 Task: Look for space in Mijas, Spain from 2nd September, 2023 to 6th September, 2023 for 2 adults in price range Rs.15000 to Rs.20000. Place can be entire place with 1  bedroom having 1 bed and 1 bathroom. Property type can be house, flat, guest house, hotel. Booking option can be shelf check-in. Required host language is English.
Action: Mouse moved to (276, 144)
Screenshot: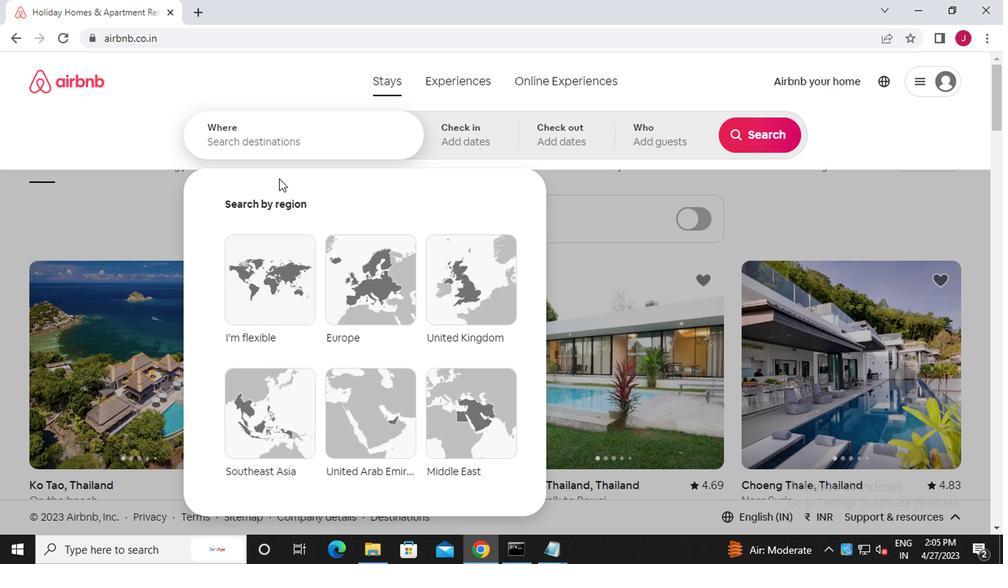 
Action: Mouse pressed left at (276, 144)
Screenshot: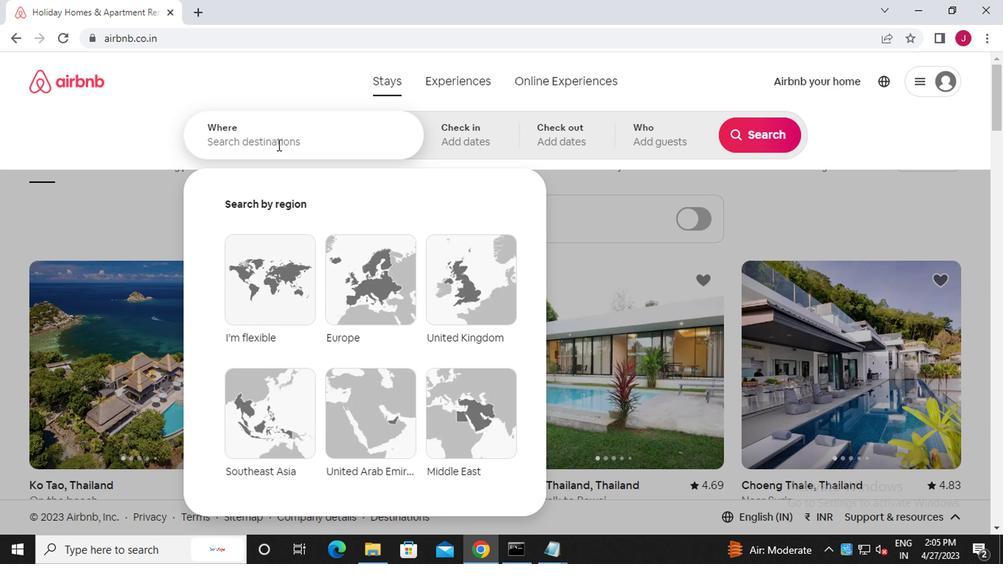 
Action: Key pressed m<Key.caps_lock>ijas
Screenshot: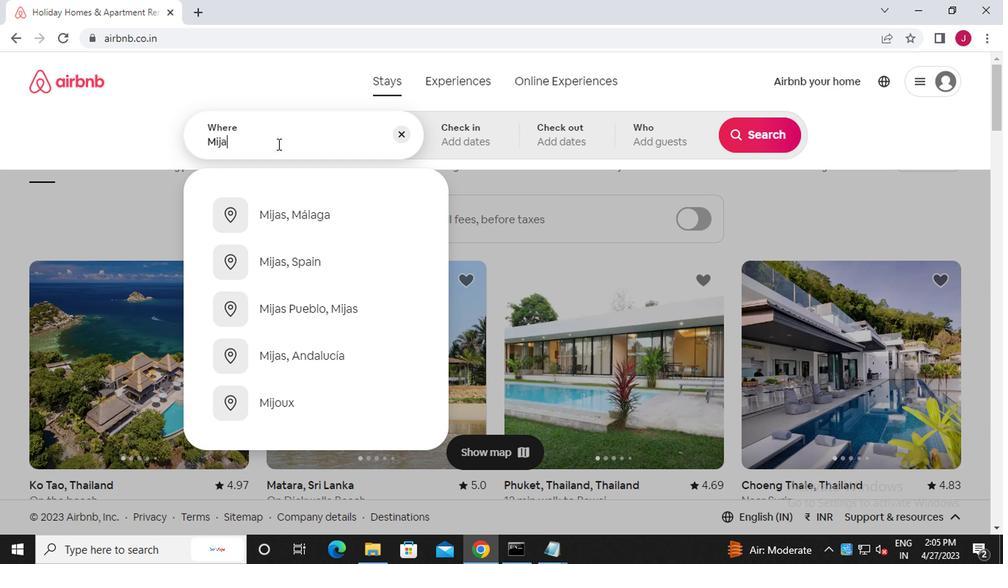 
Action: Mouse moved to (302, 219)
Screenshot: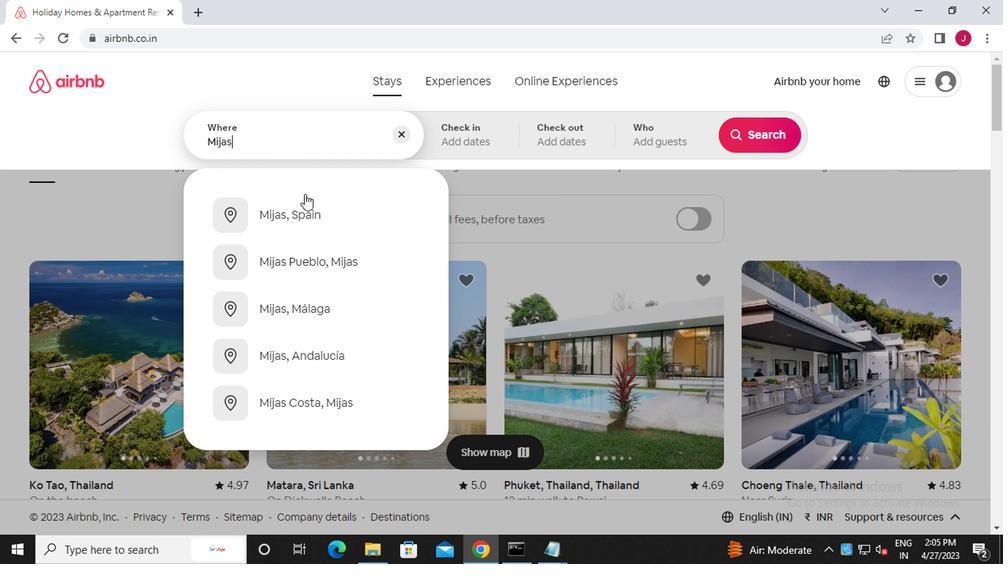 
Action: Mouse pressed left at (302, 219)
Screenshot: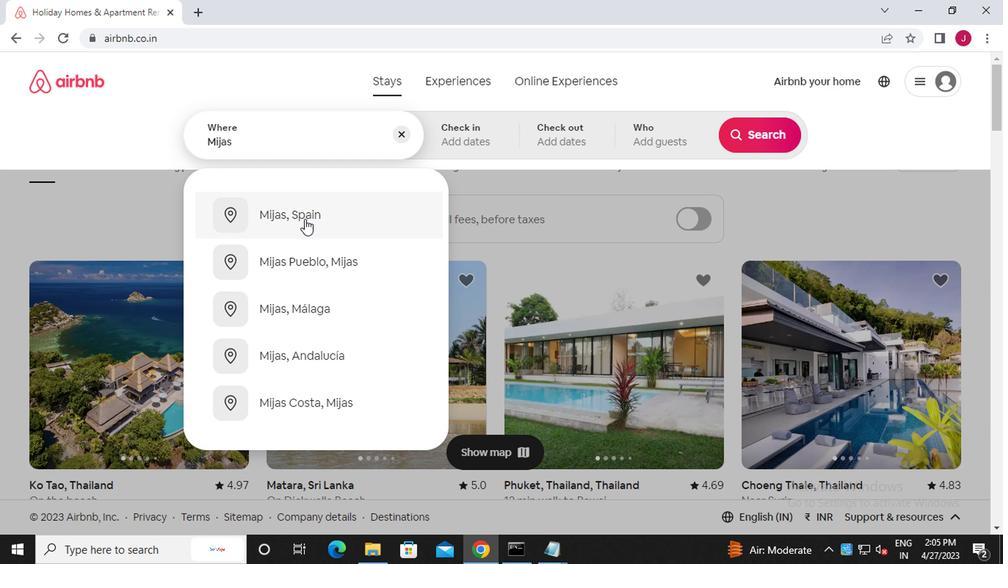 
Action: Mouse moved to (753, 255)
Screenshot: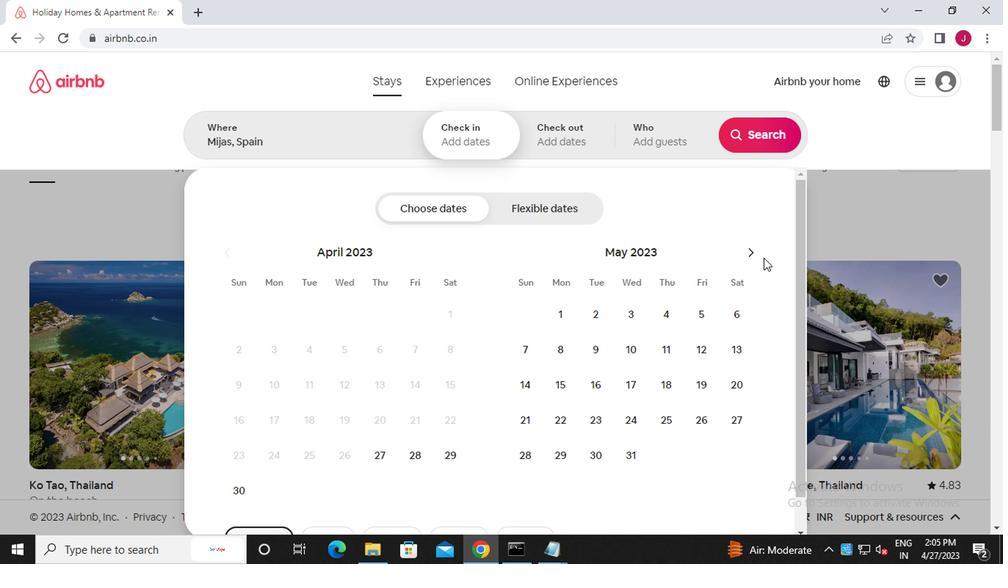 
Action: Mouse pressed left at (753, 255)
Screenshot: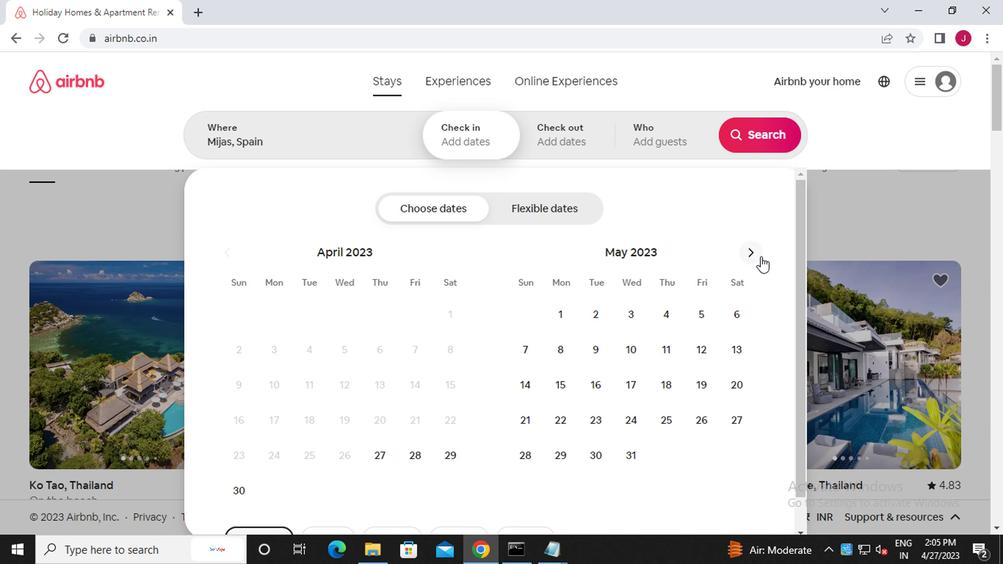 
Action: Mouse pressed left at (753, 255)
Screenshot: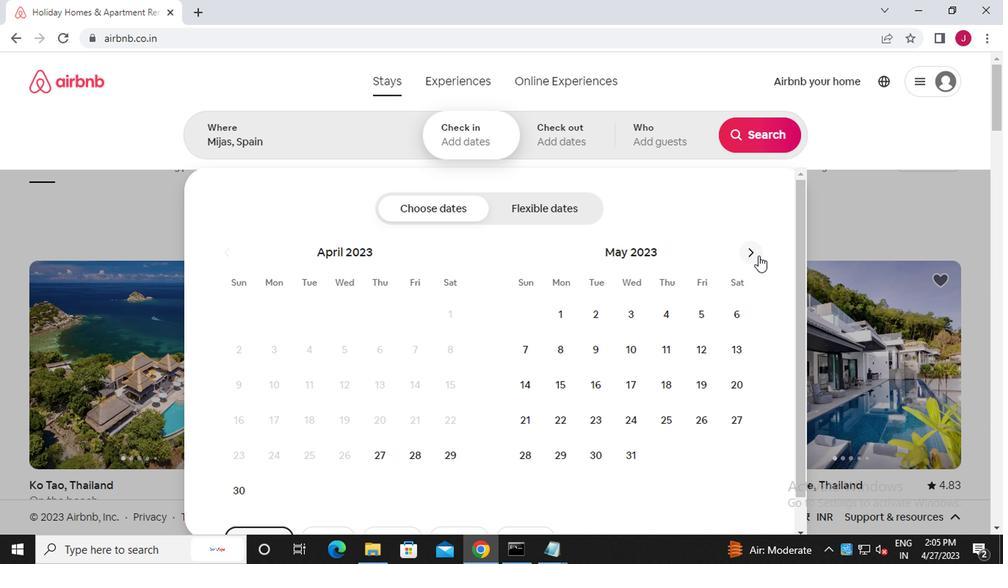 
Action: Mouse pressed left at (753, 255)
Screenshot: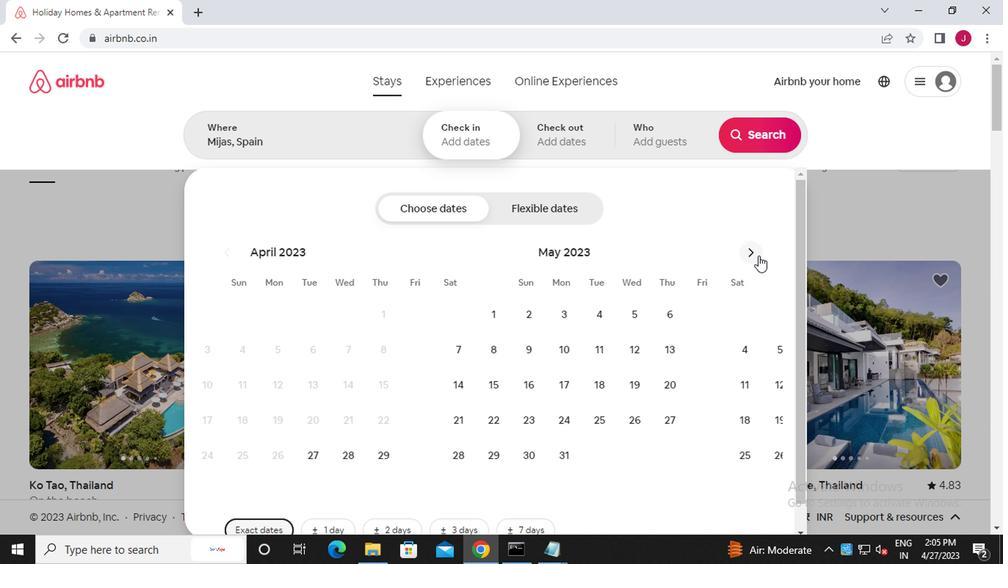 
Action: Mouse pressed left at (753, 255)
Screenshot: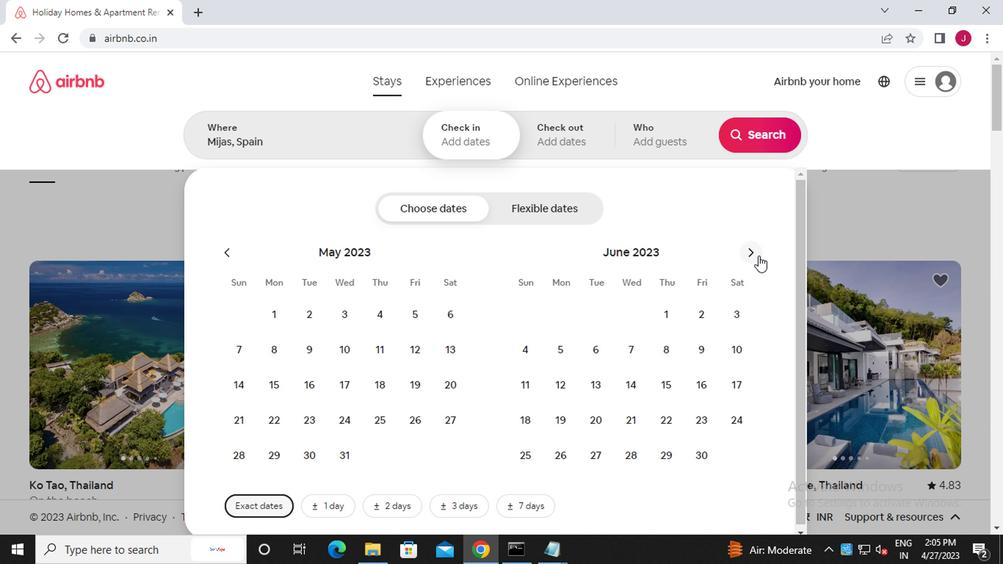 
Action: Mouse pressed left at (753, 255)
Screenshot: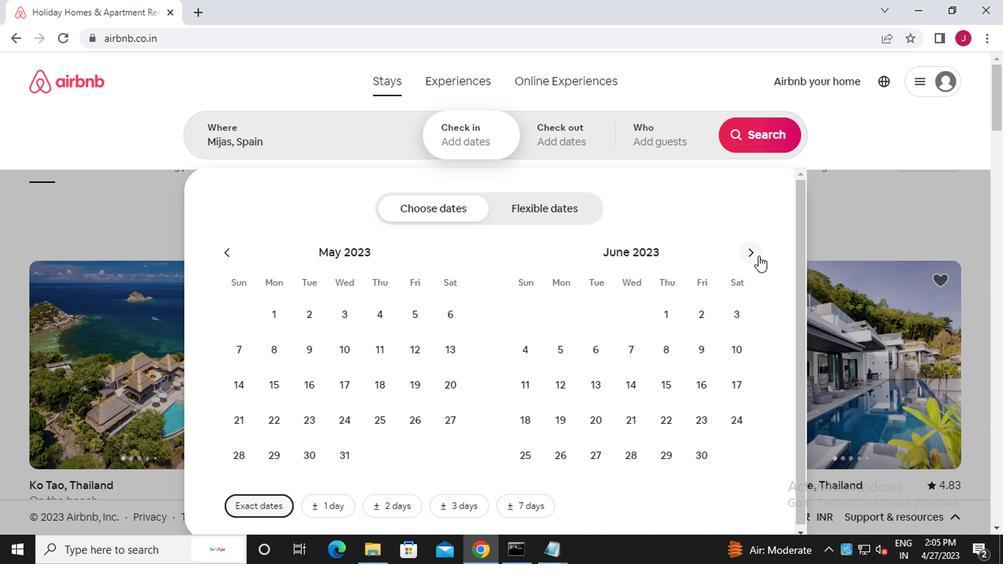 
Action: Mouse pressed left at (753, 255)
Screenshot: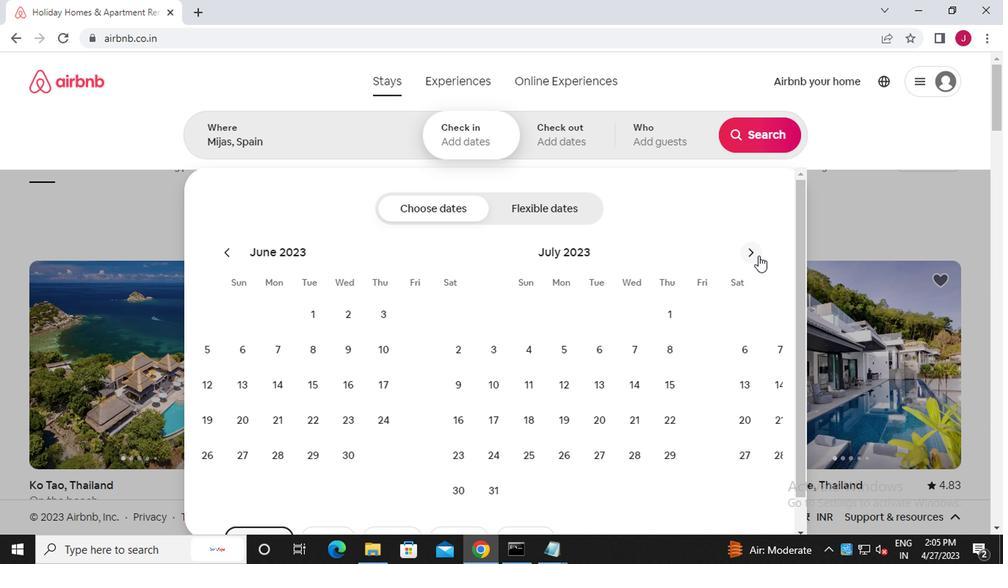 
Action: Mouse moved to (731, 314)
Screenshot: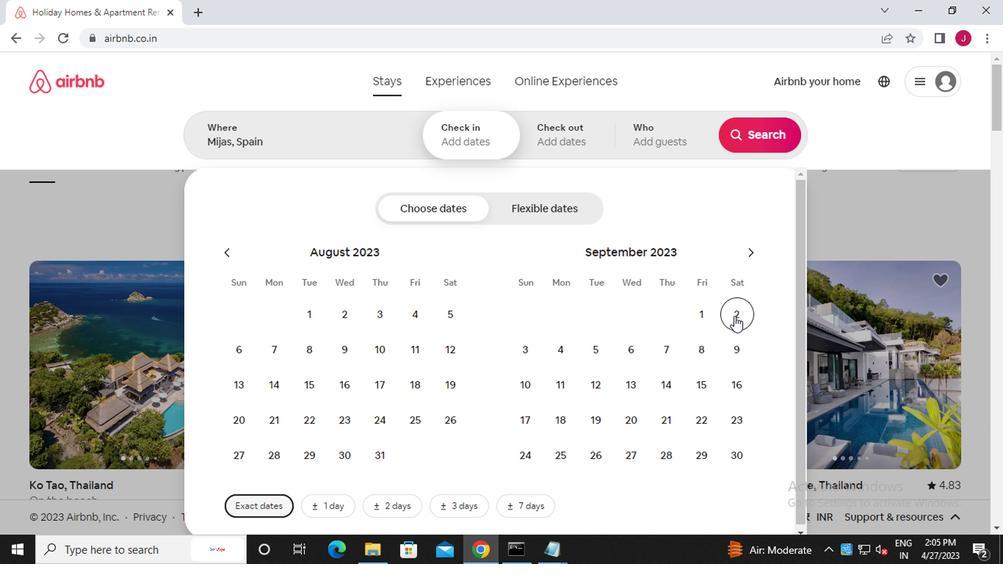 
Action: Mouse pressed left at (731, 314)
Screenshot: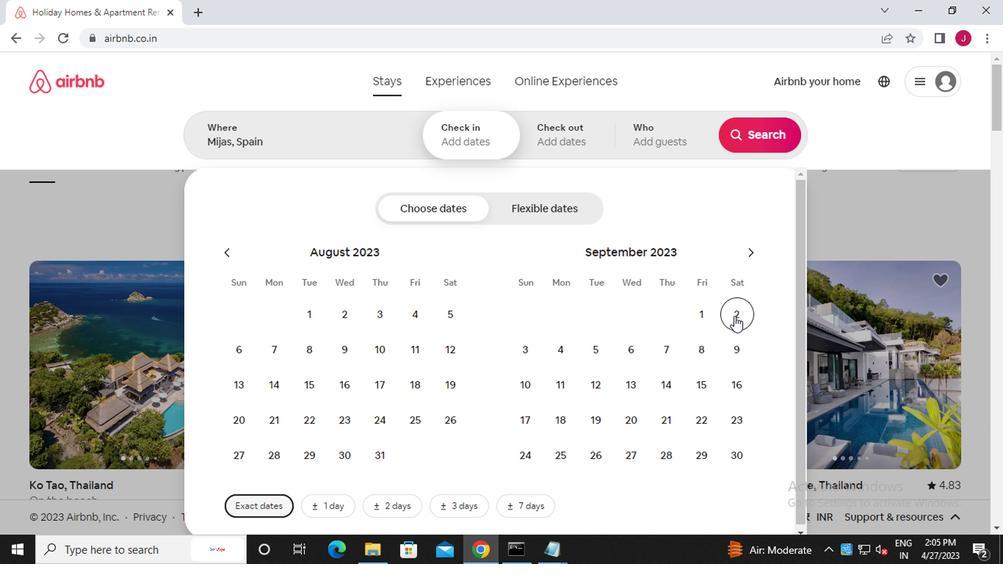 
Action: Mouse moved to (634, 344)
Screenshot: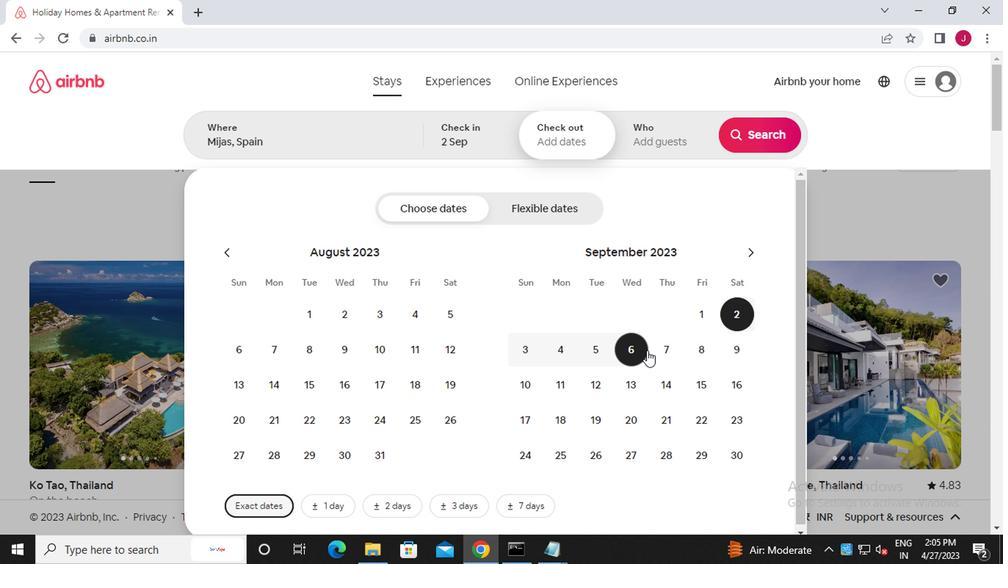 
Action: Mouse pressed left at (634, 344)
Screenshot: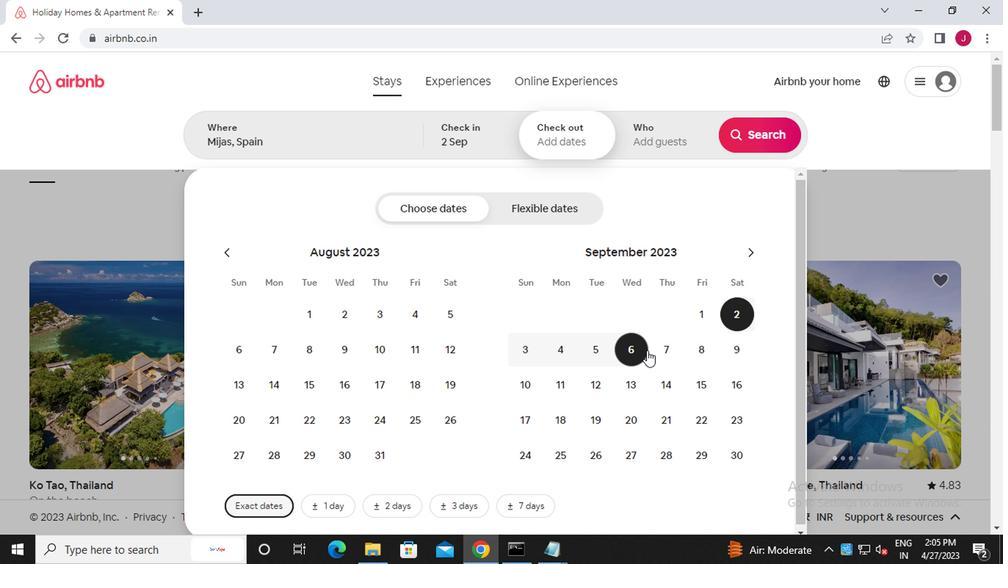 
Action: Mouse moved to (647, 142)
Screenshot: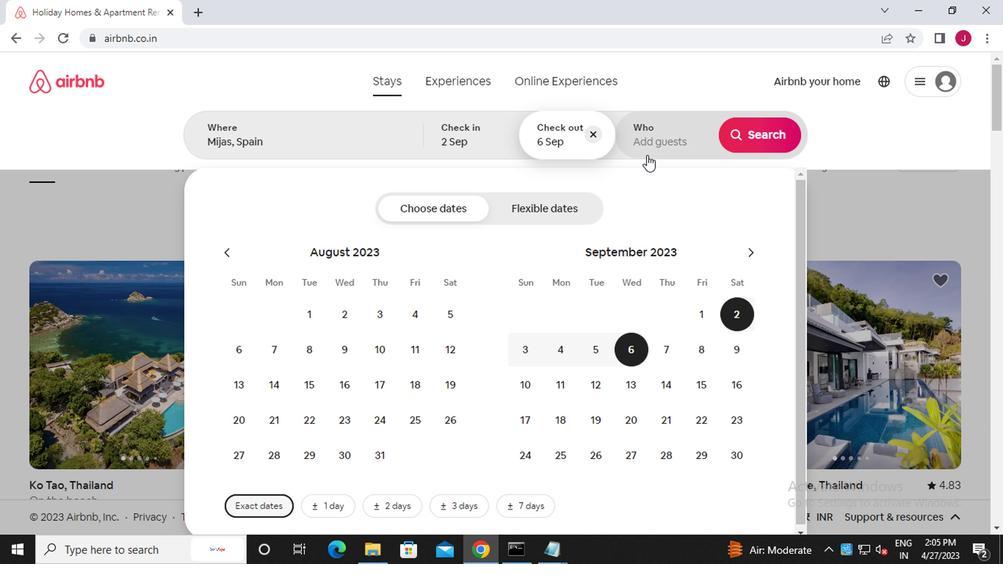 
Action: Mouse pressed left at (647, 142)
Screenshot: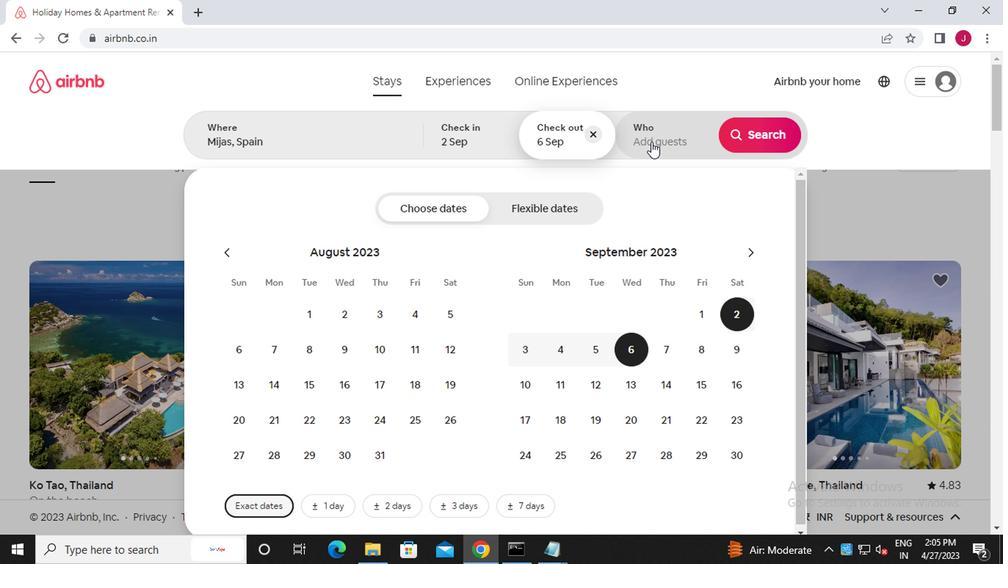 
Action: Mouse moved to (757, 211)
Screenshot: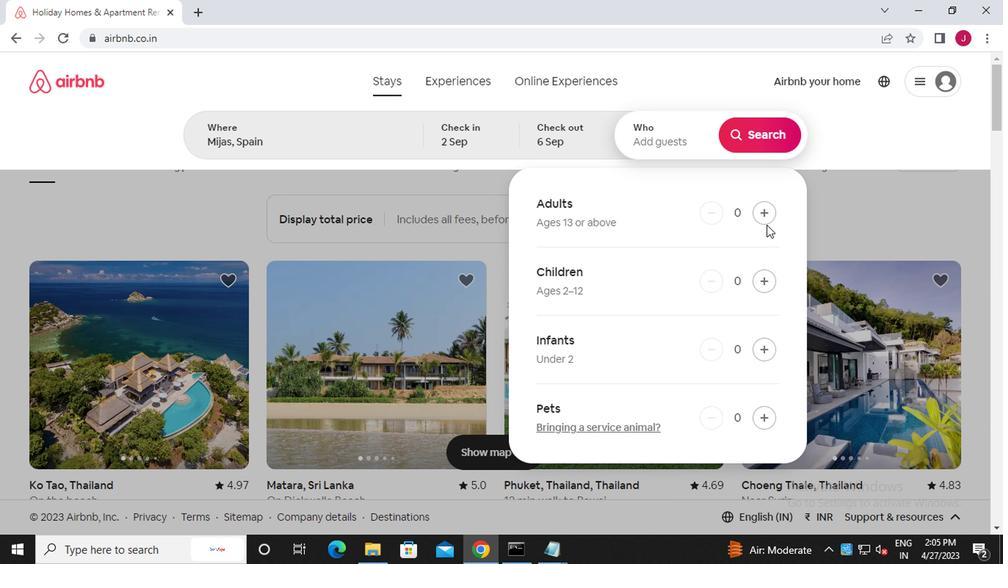 
Action: Mouse pressed left at (757, 211)
Screenshot: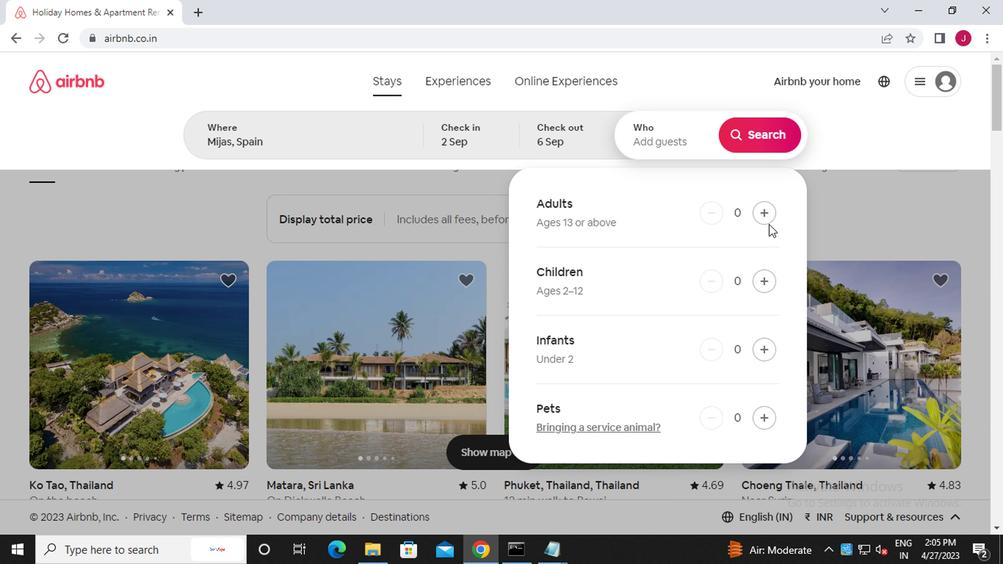 
Action: Mouse moved to (757, 211)
Screenshot: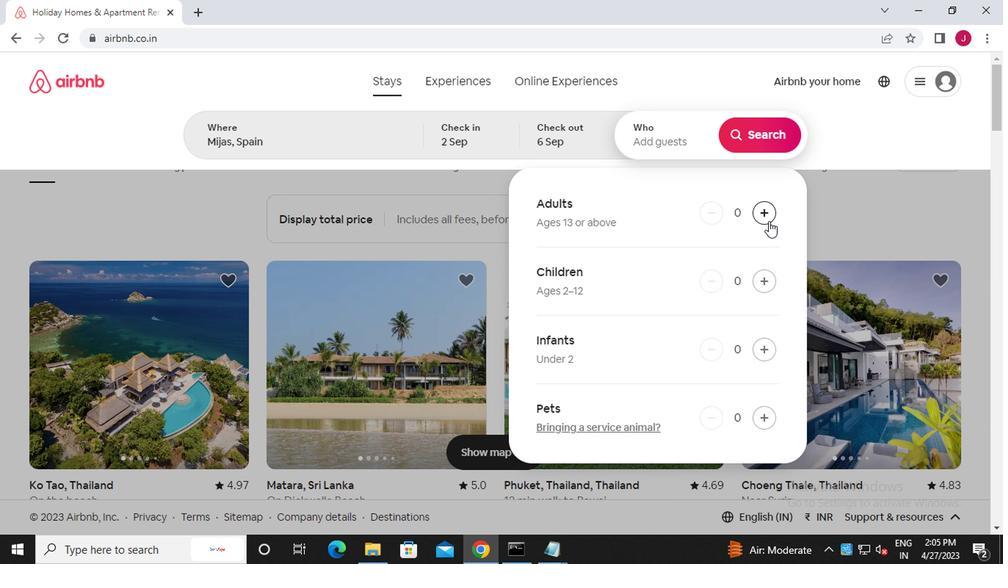 
Action: Mouse pressed left at (757, 211)
Screenshot: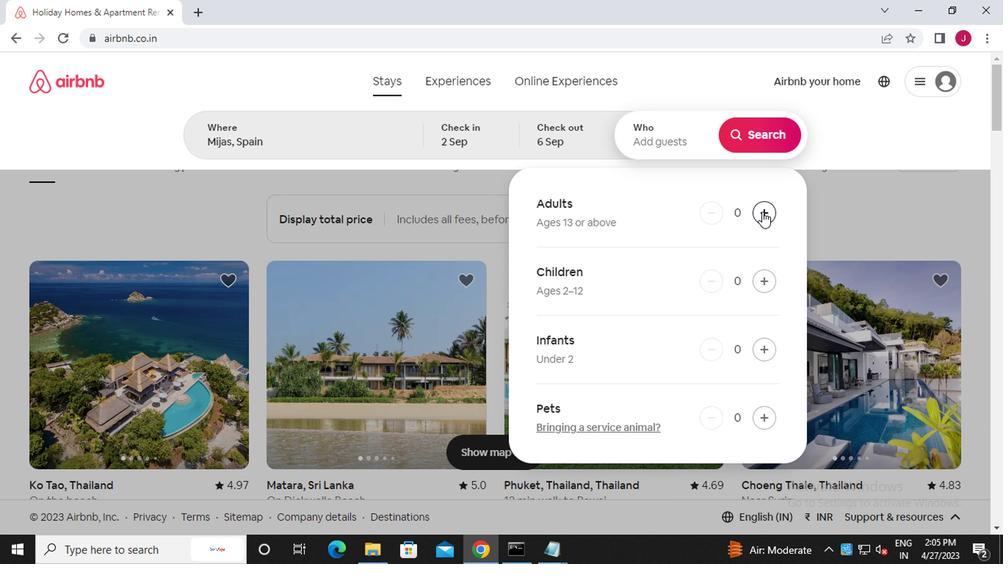 
Action: Mouse moved to (762, 136)
Screenshot: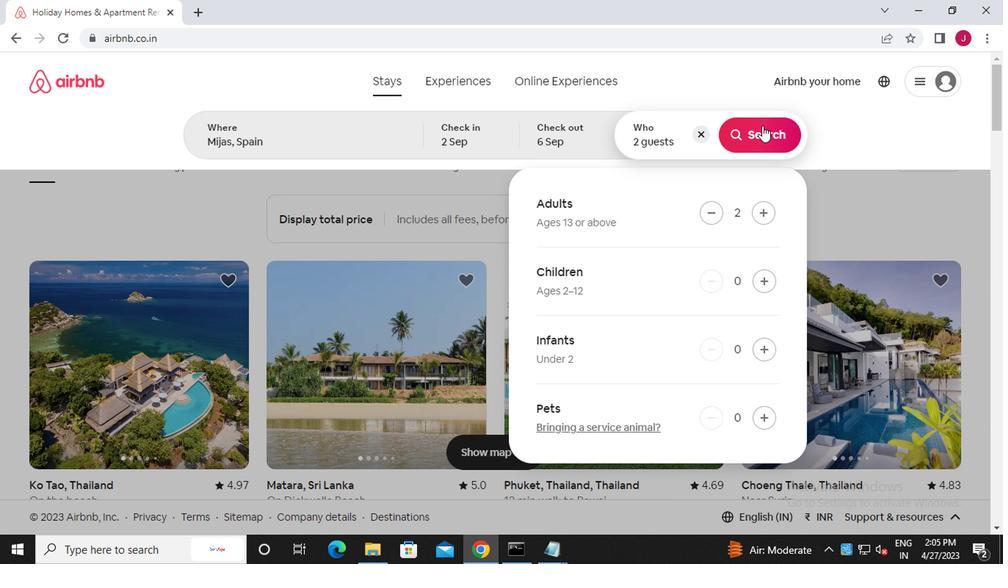 
Action: Mouse pressed left at (762, 136)
Screenshot: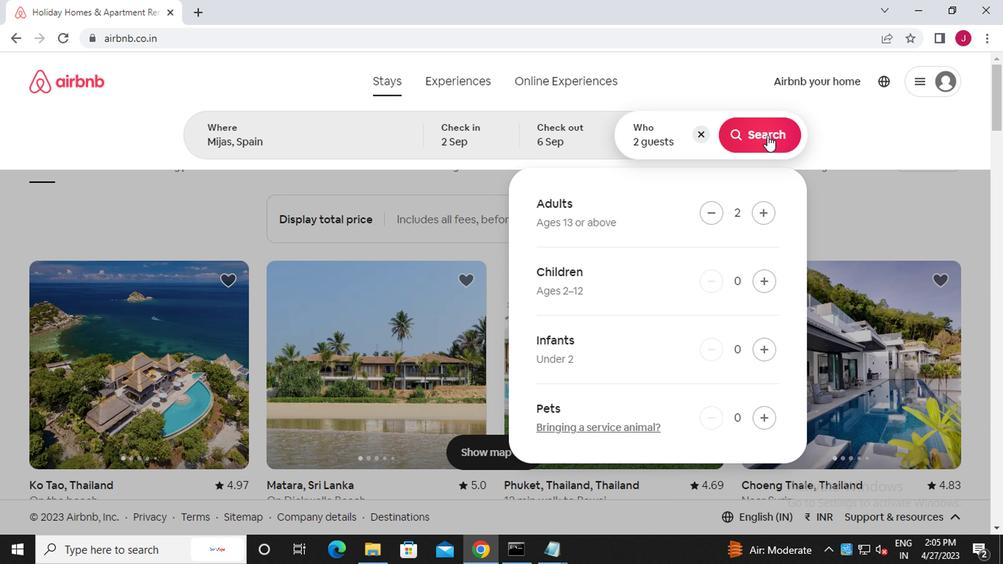 
Action: Mouse moved to (941, 144)
Screenshot: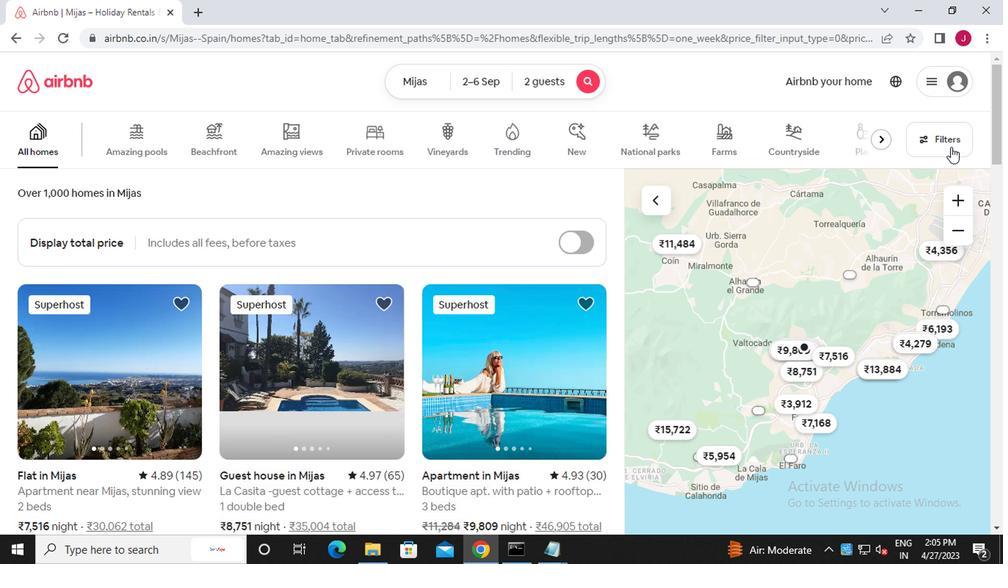 
Action: Mouse pressed left at (941, 144)
Screenshot: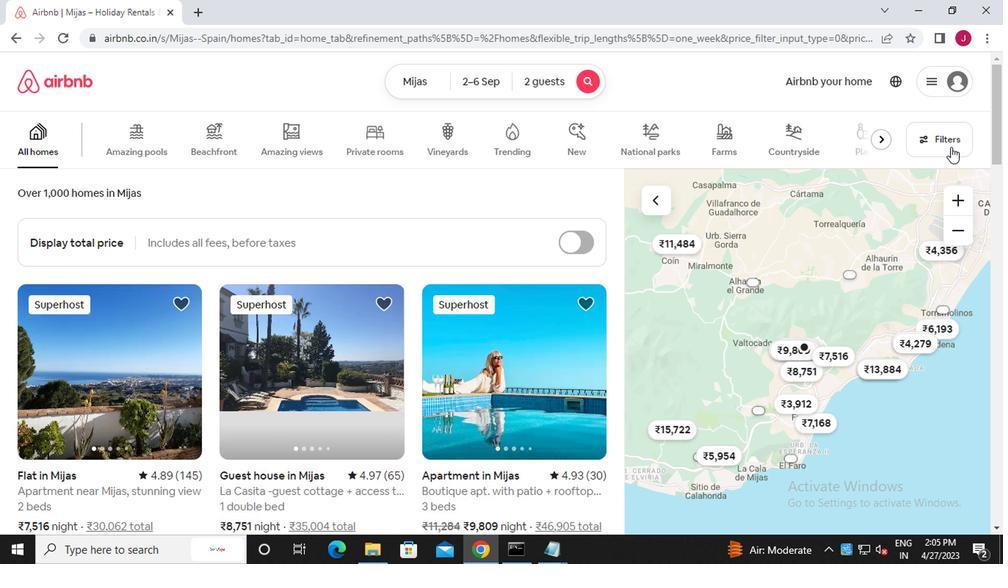 
Action: Mouse moved to (324, 322)
Screenshot: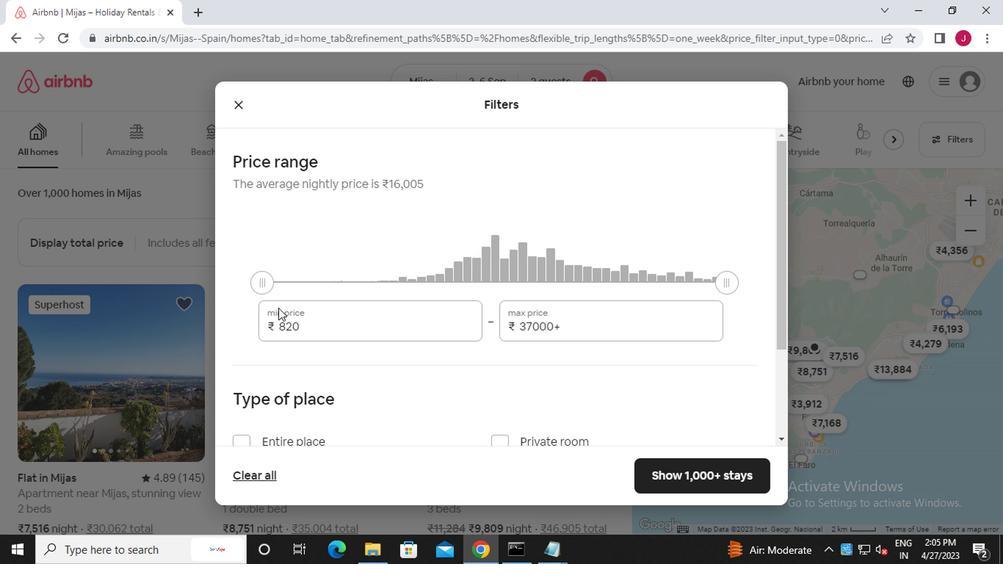 
Action: Mouse pressed left at (324, 322)
Screenshot: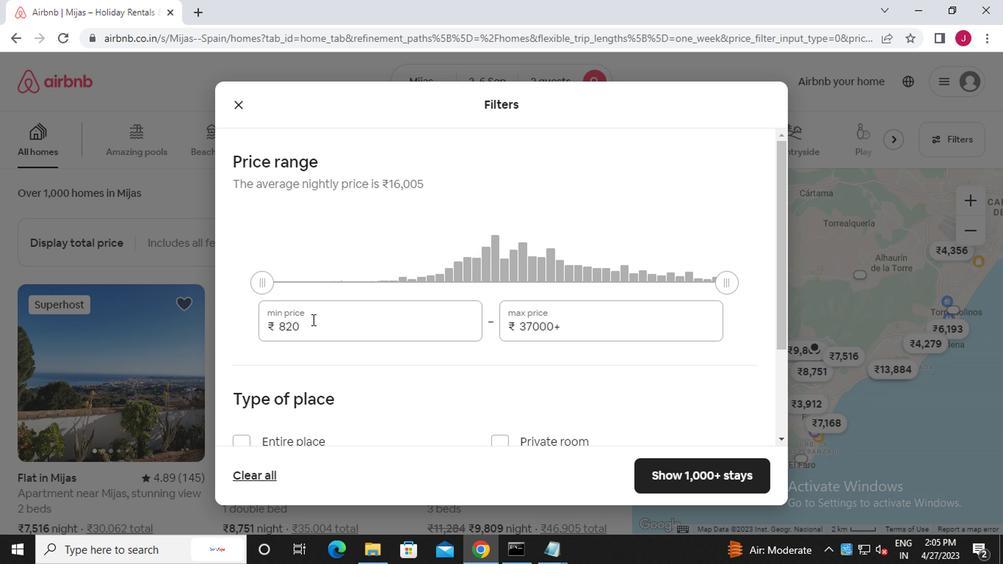 
Action: Mouse moved to (318, 318)
Screenshot: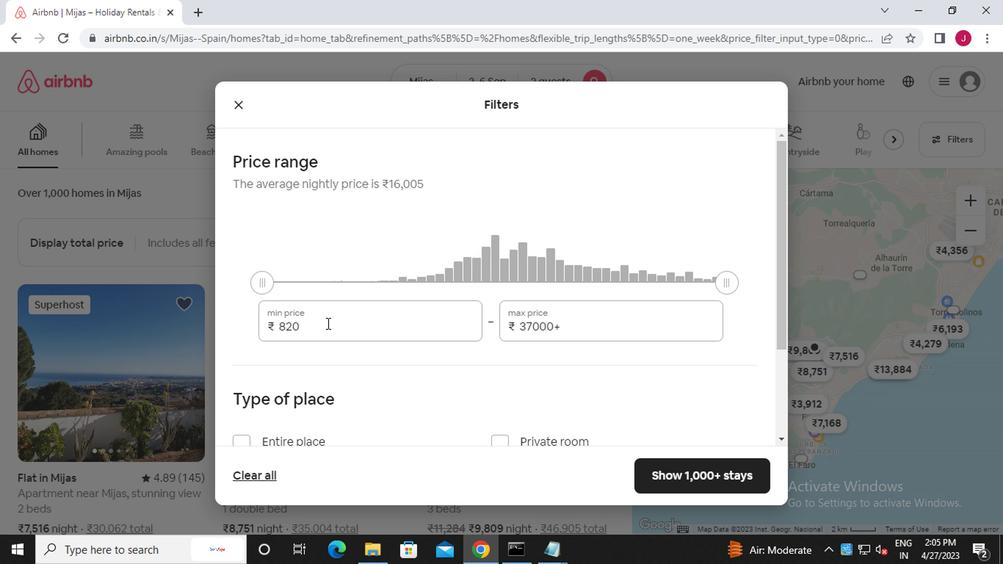 
Action: Key pressed <Key.backspace><Key.backspace><Key.backspace><<97>><<101>><<96>><<96>><<96>>
Screenshot: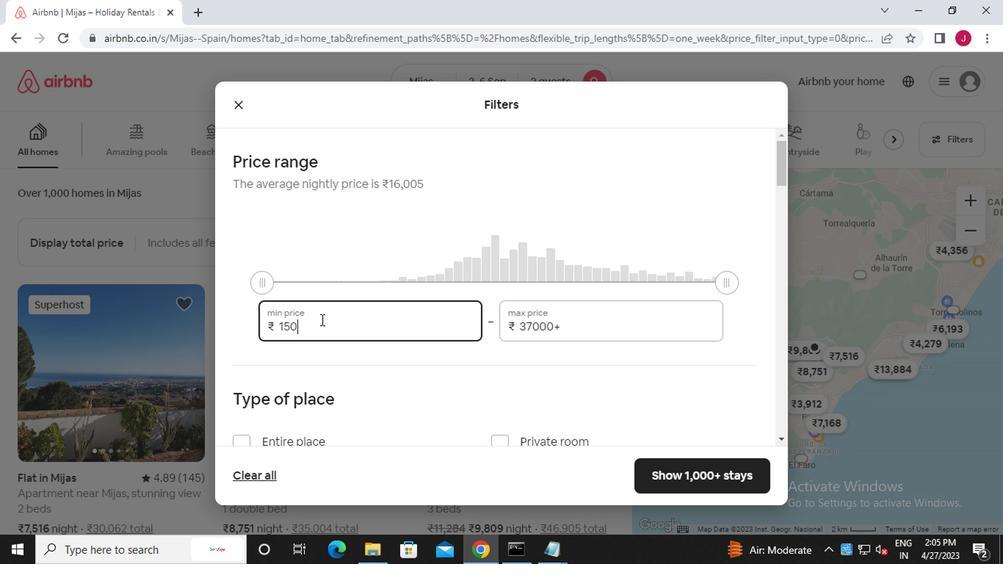 
Action: Mouse moved to (607, 323)
Screenshot: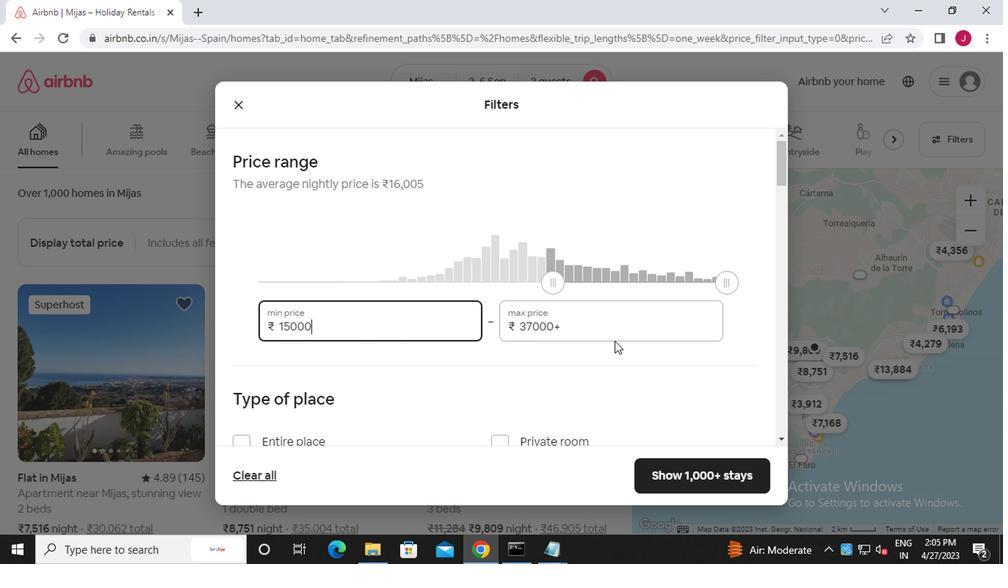 
Action: Mouse pressed left at (607, 323)
Screenshot: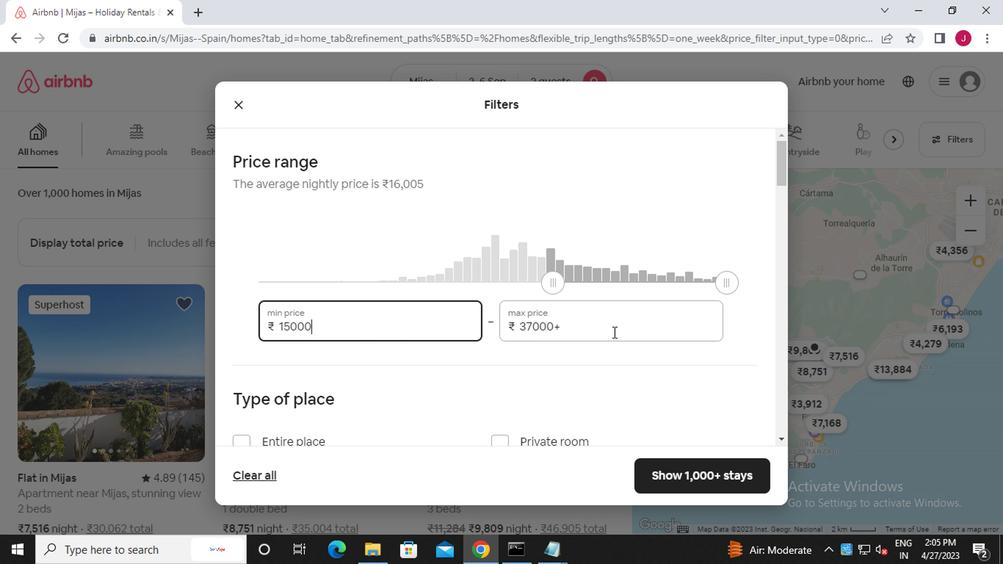 
Action: Mouse moved to (600, 315)
Screenshot: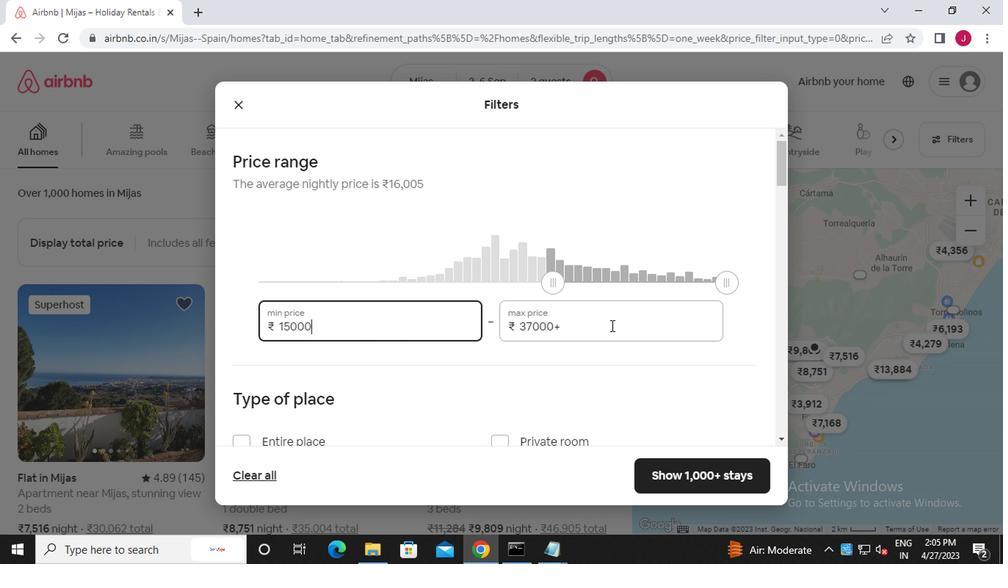 
Action: Key pressed <Key.backspace><Key.backspace><Key.backspace><Key.backspace><Key.backspace><Key.backspace><Key.backspace><Key.backspace><Key.backspace><Key.backspace><Key.backspace><Key.backspace><<98>><<96>><<96>><<96>><<96>>
Screenshot: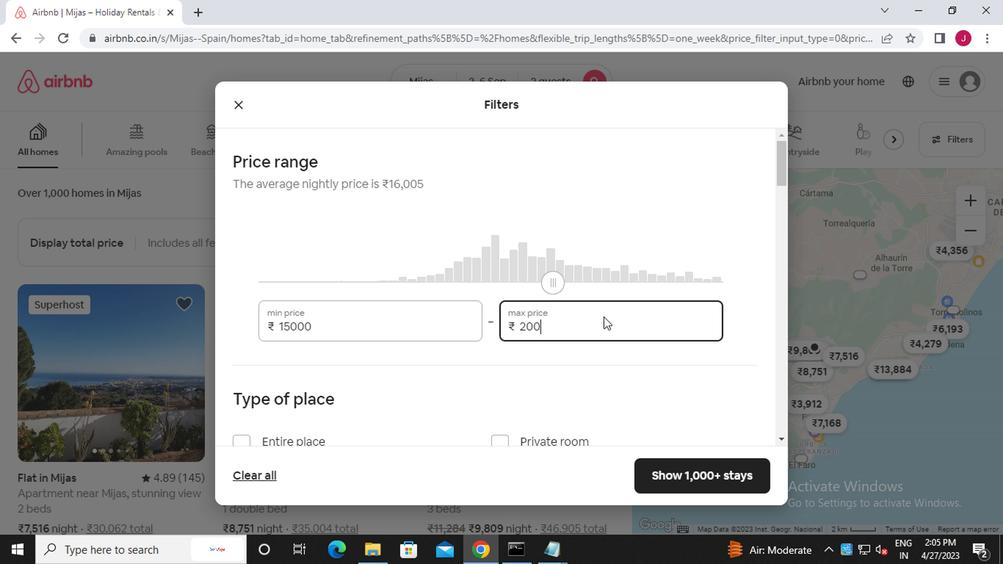 
Action: Mouse scrolled (600, 314) with delta (0, 0)
Screenshot: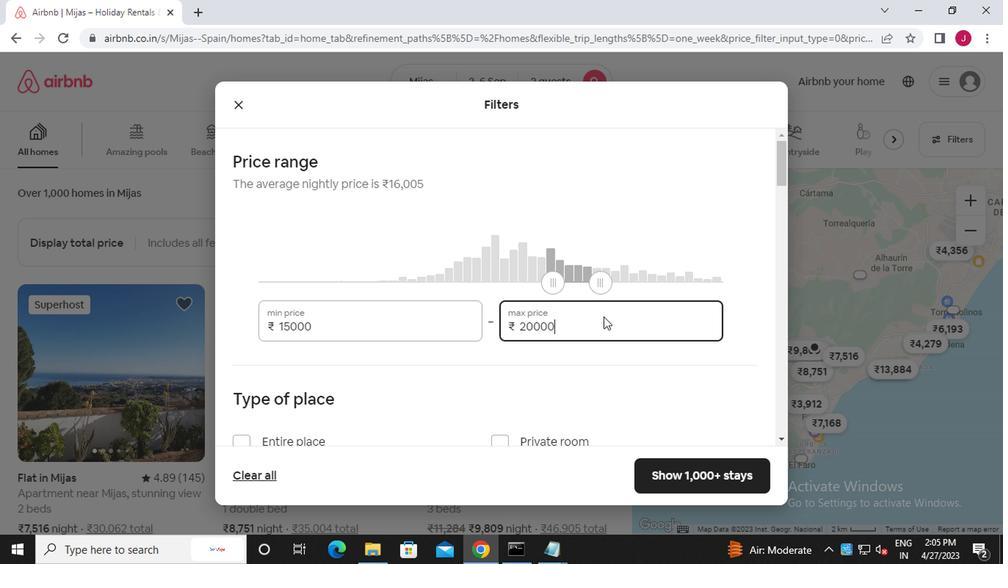 
Action: Mouse scrolled (600, 314) with delta (0, 0)
Screenshot: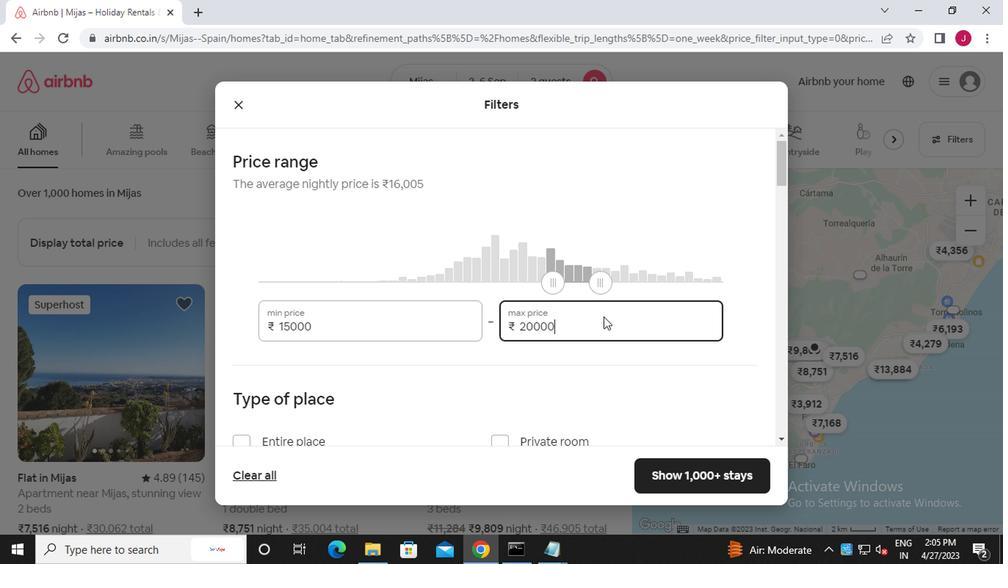 
Action: Mouse scrolled (600, 314) with delta (0, 0)
Screenshot: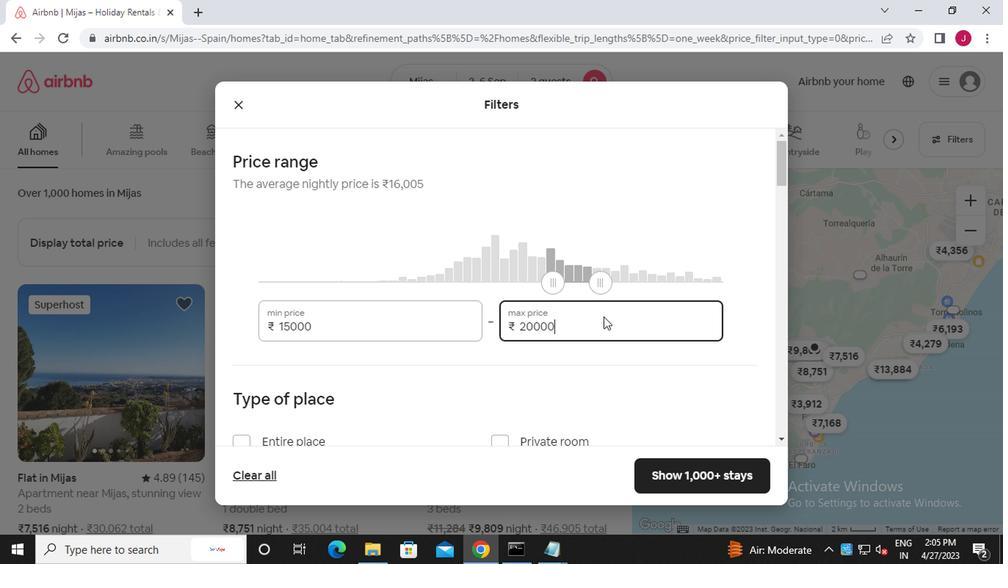 
Action: Mouse moved to (432, 323)
Screenshot: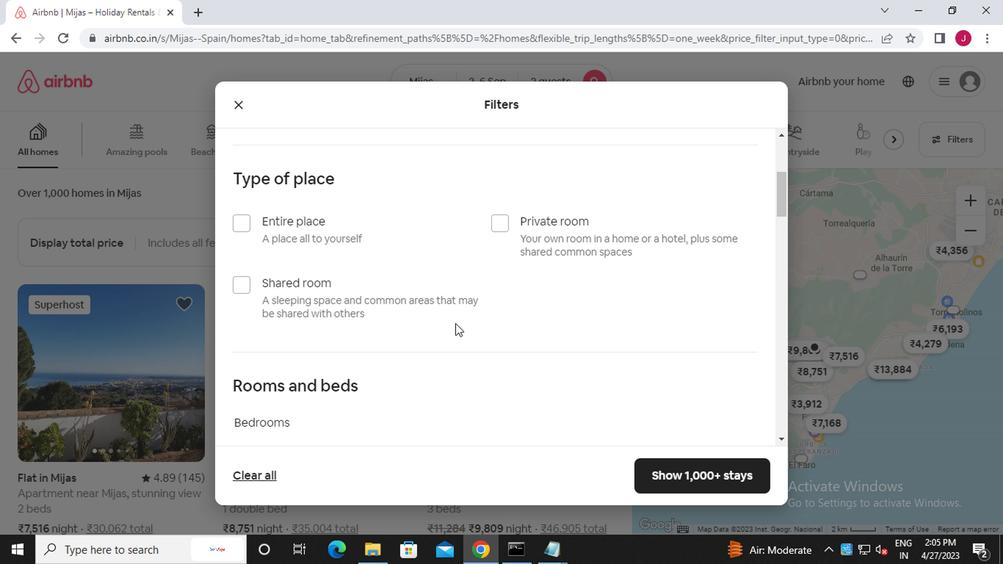 
Action: Mouse scrolled (432, 322) with delta (0, -1)
Screenshot: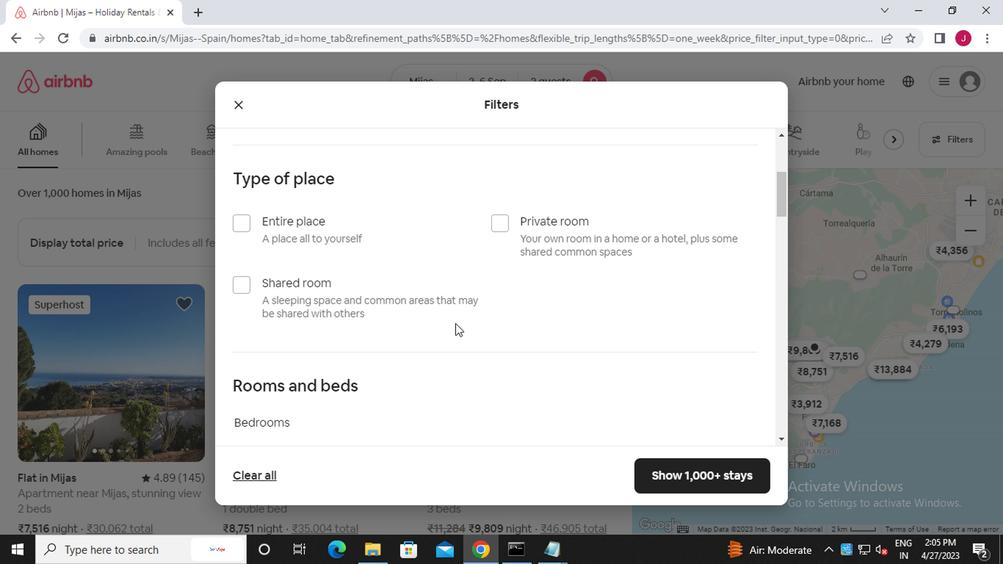 
Action: Mouse moved to (239, 152)
Screenshot: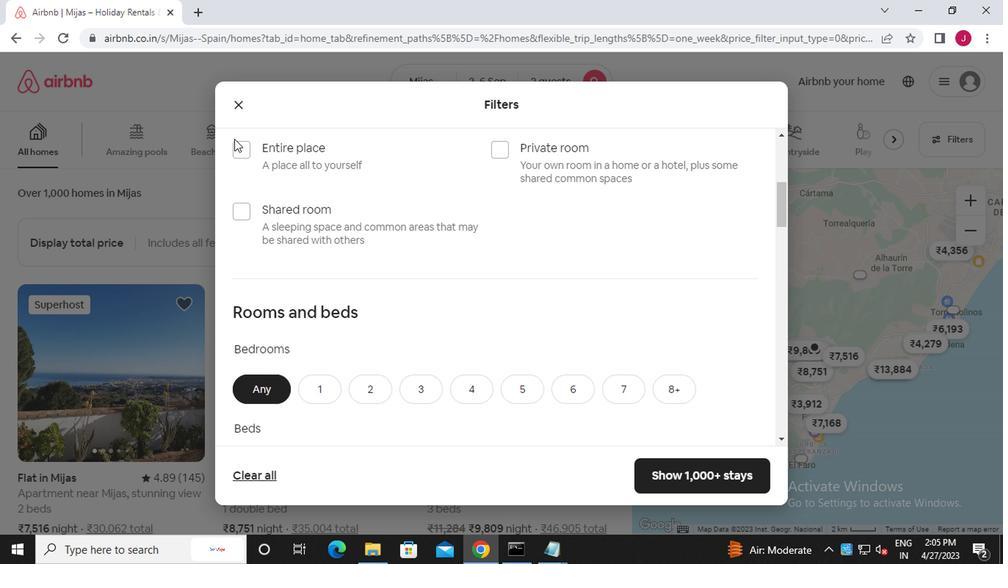
Action: Mouse pressed left at (239, 152)
Screenshot: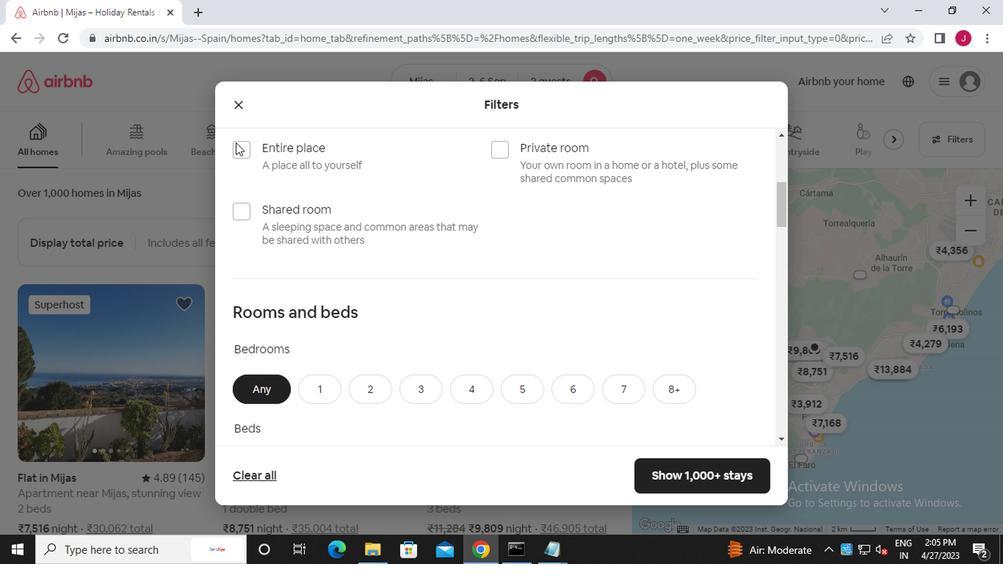 
Action: Mouse moved to (280, 221)
Screenshot: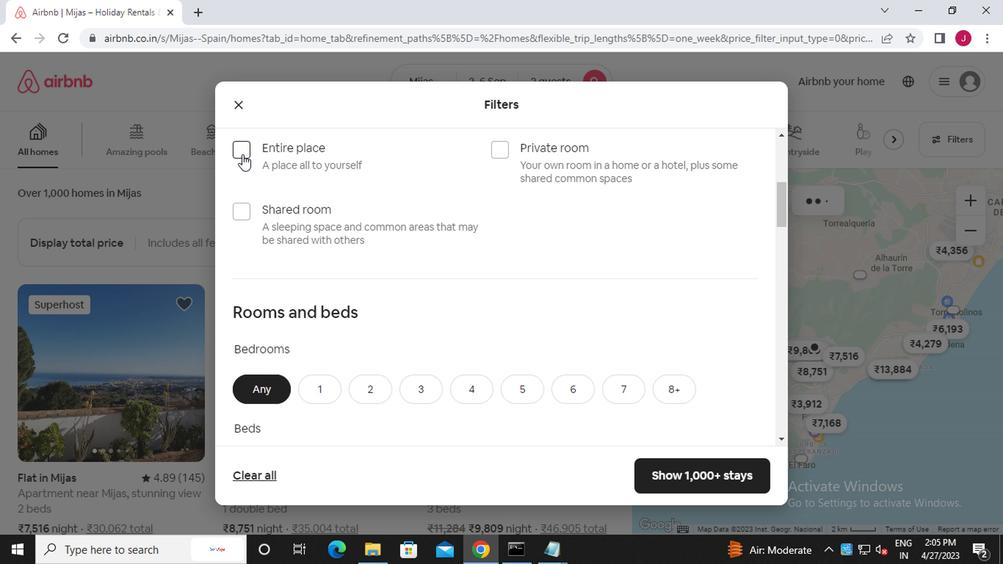 
Action: Mouse scrolled (280, 221) with delta (0, 0)
Screenshot: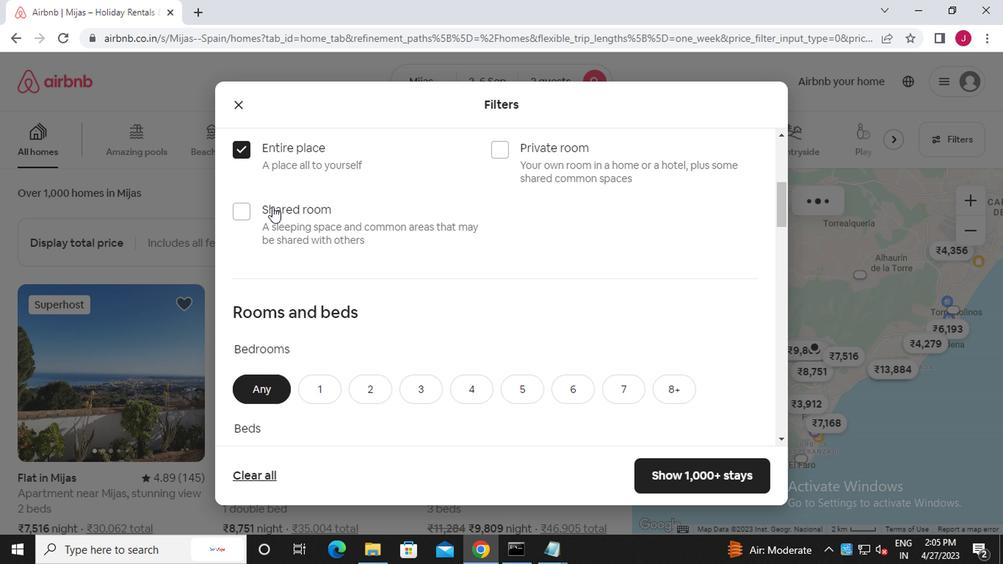 
Action: Mouse scrolled (280, 221) with delta (0, 0)
Screenshot: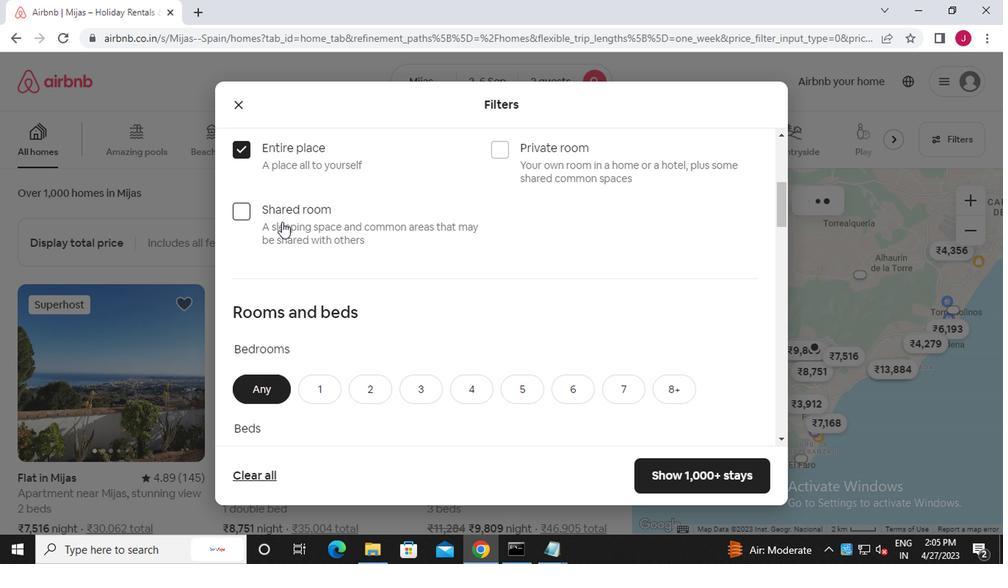 
Action: Mouse moved to (321, 242)
Screenshot: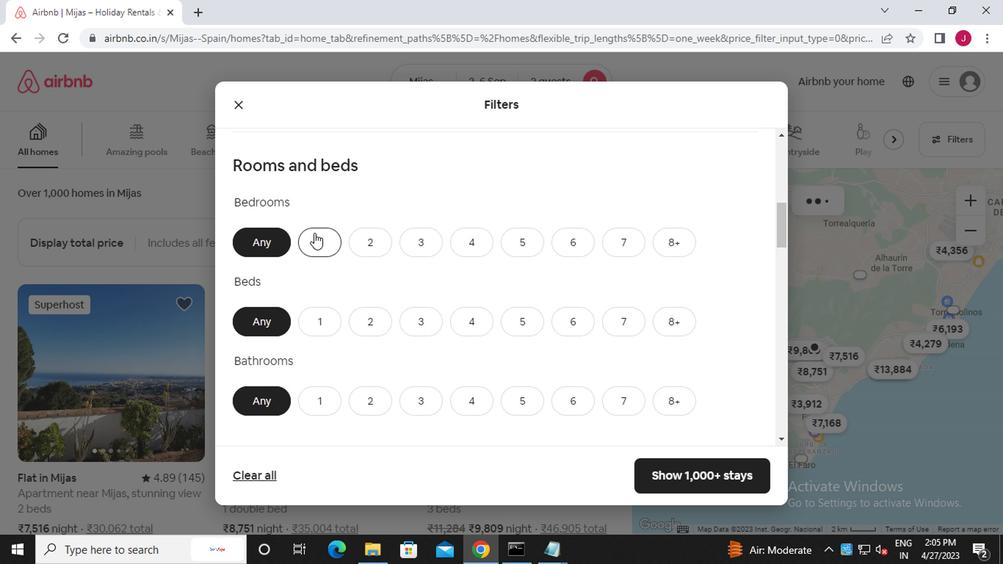 
Action: Mouse pressed left at (321, 242)
Screenshot: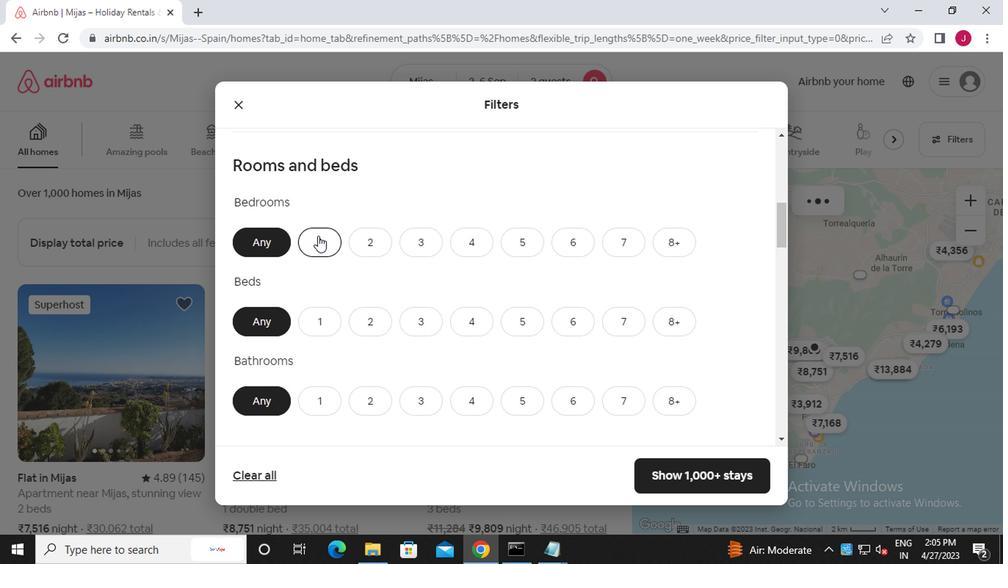 
Action: Mouse moved to (320, 325)
Screenshot: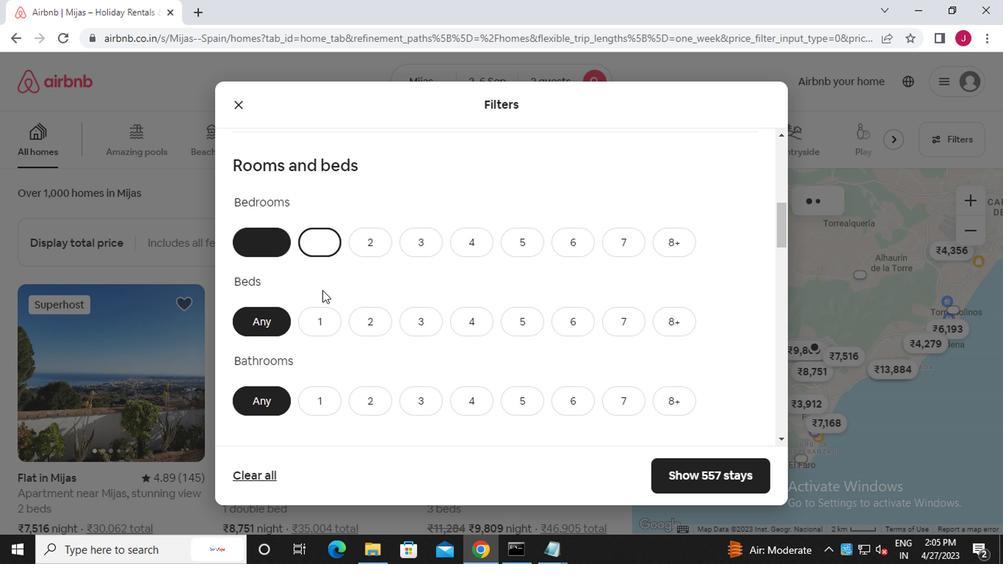 
Action: Mouse pressed left at (320, 325)
Screenshot: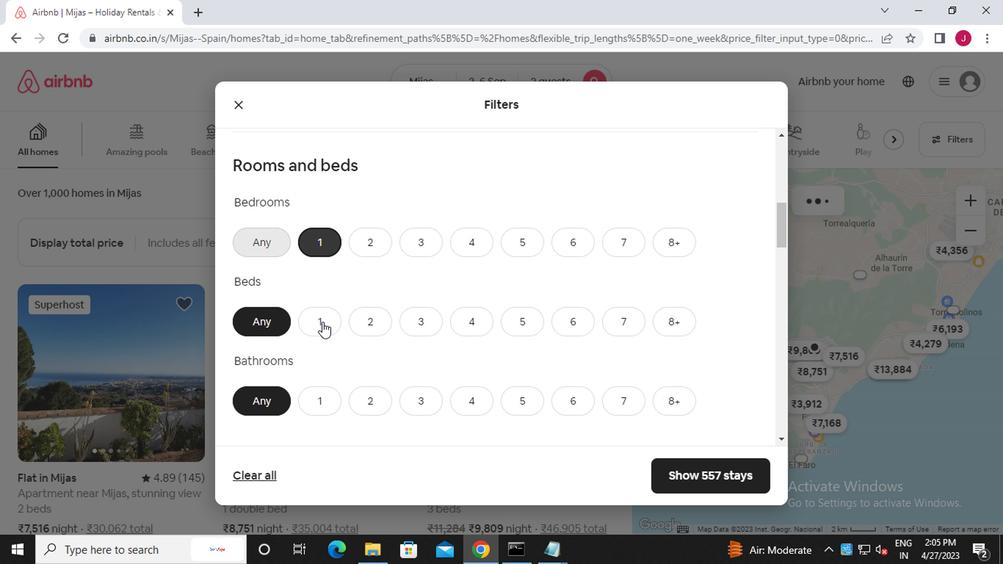 
Action: Mouse moved to (318, 404)
Screenshot: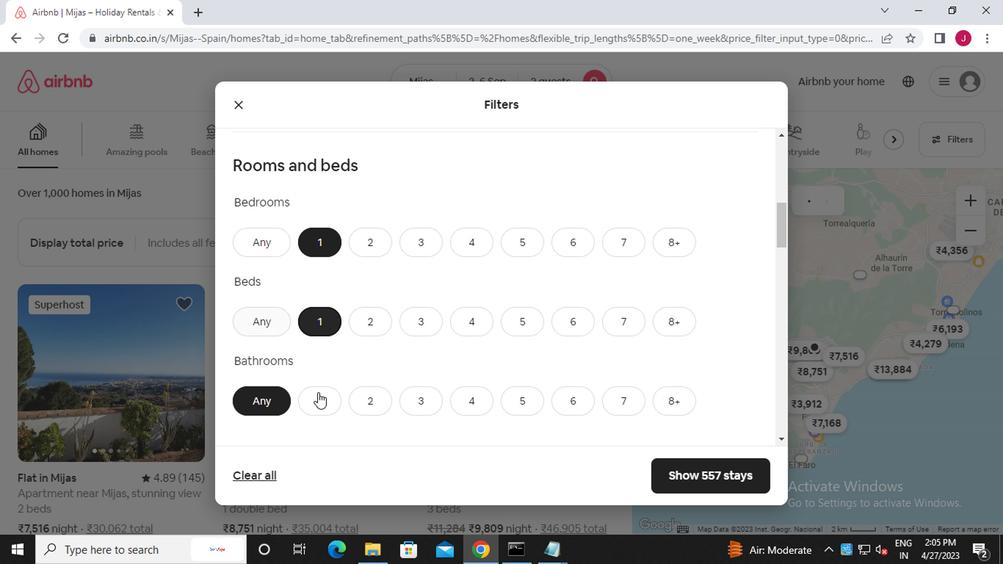 
Action: Mouse pressed left at (318, 404)
Screenshot: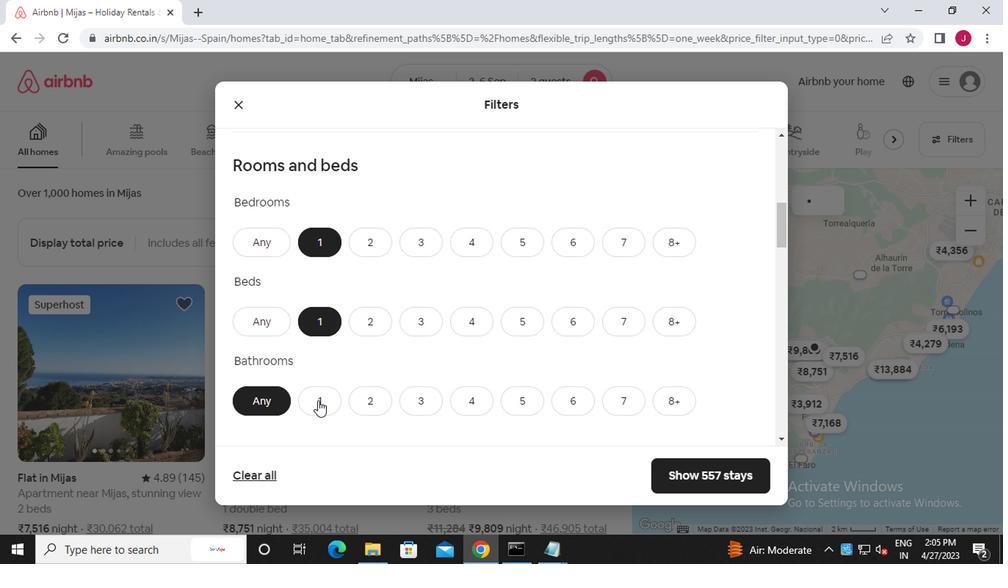 
Action: Mouse moved to (353, 359)
Screenshot: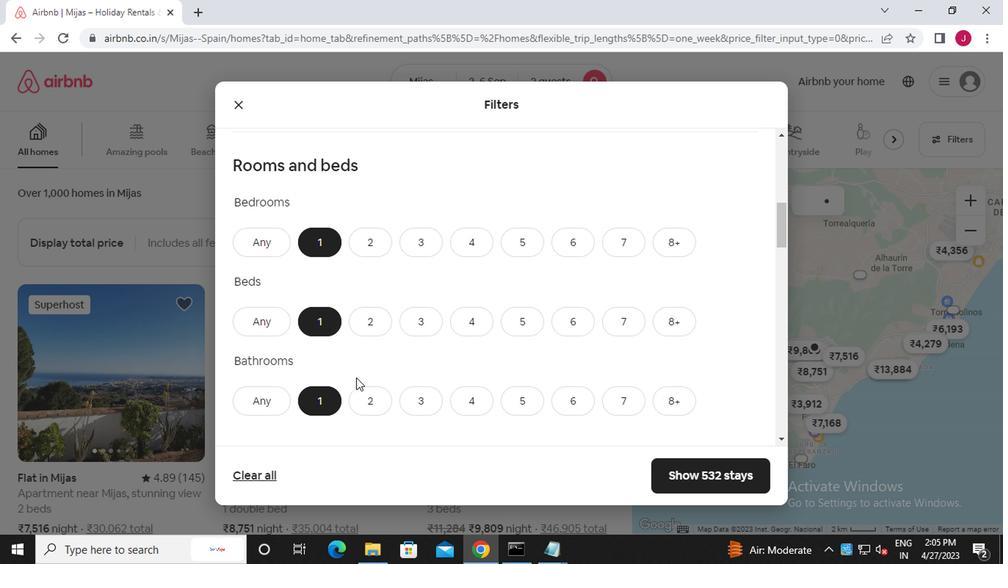 
Action: Mouse scrolled (353, 358) with delta (0, -1)
Screenshot: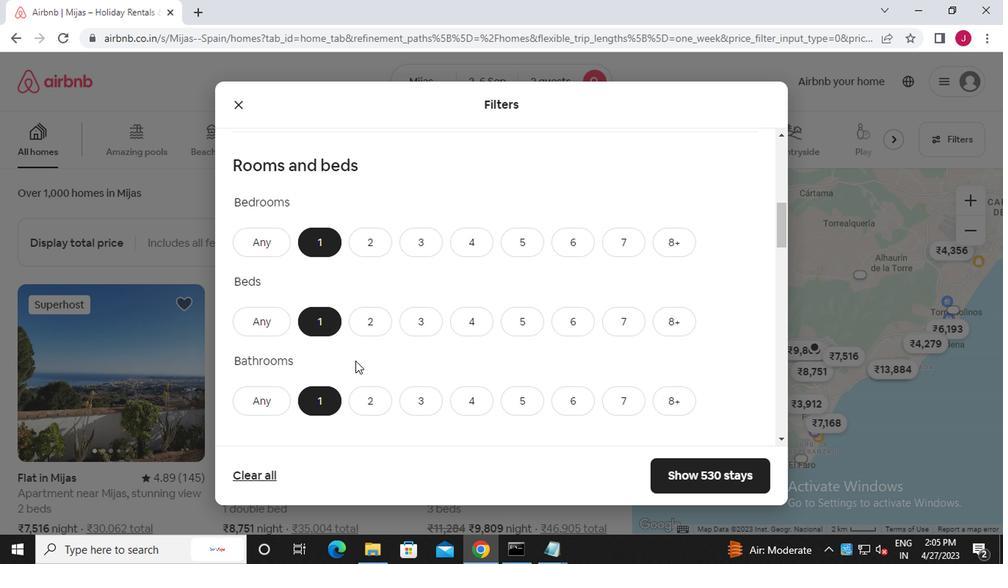 
Action: Mouse scrolled (353, 358) with delta (0, -1)
Screenshot: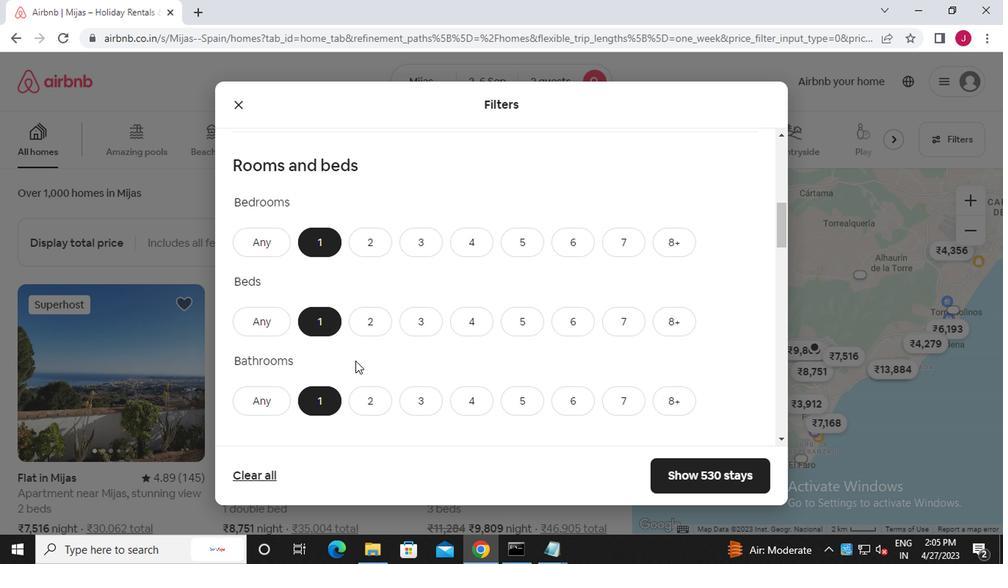
Action: Mouse scrolled (353, 358) with delta (0, -1)
Screenshot: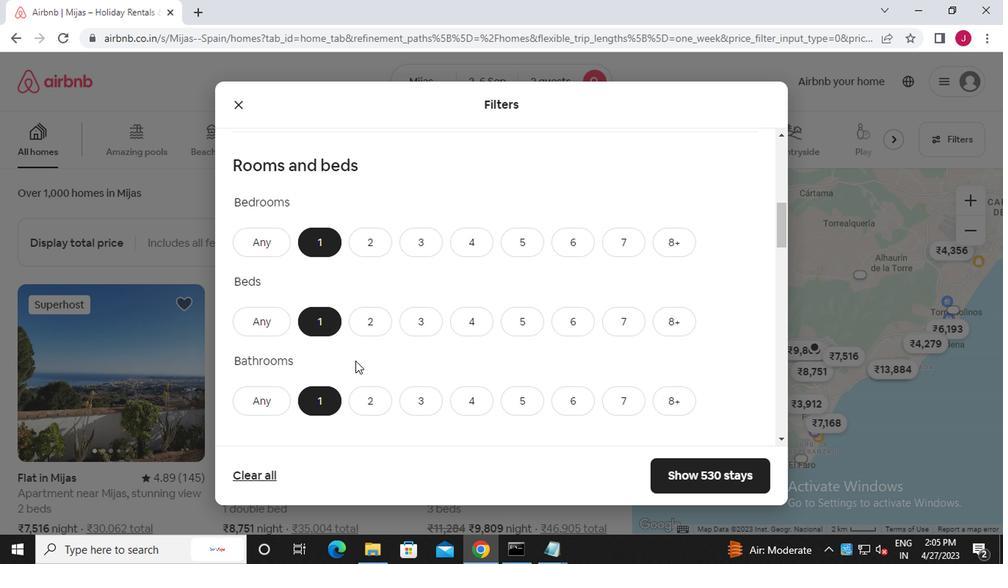 
Action: Mouse moved to (307, 343)
Screenshot: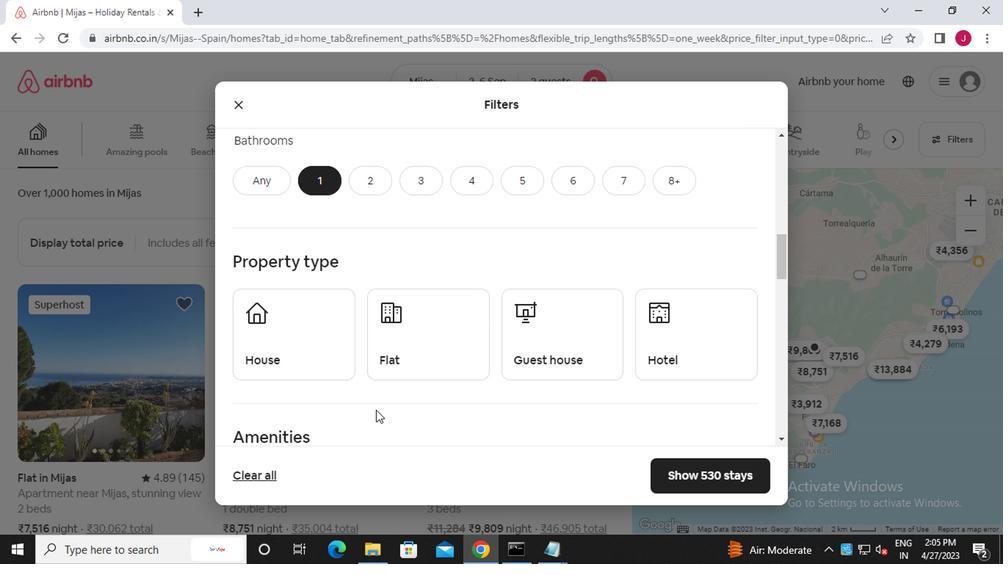 
Action: Mouse pressed left at (307, 343)
Screenshot: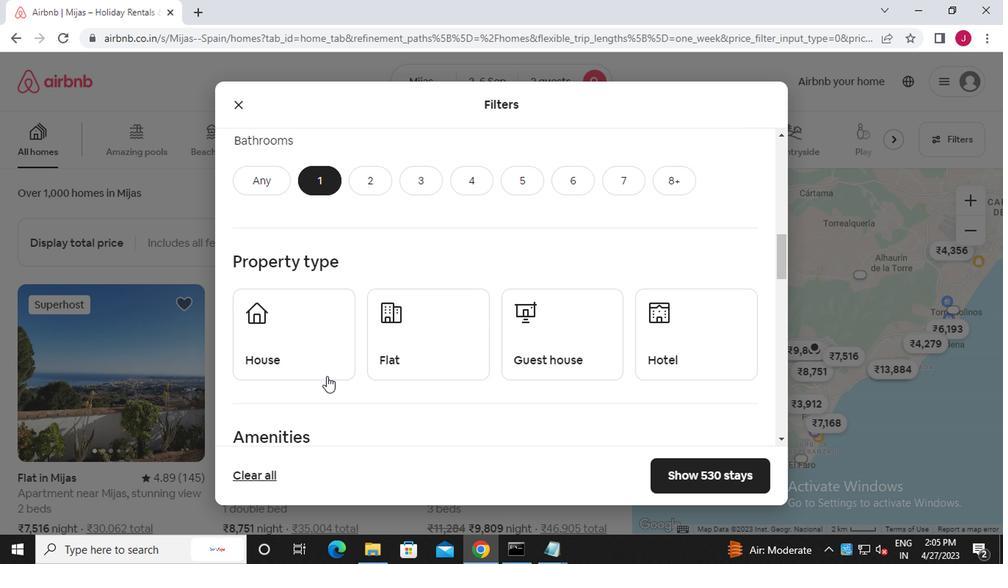 
Action: Mouse moved to (402, 346)
Screenshot: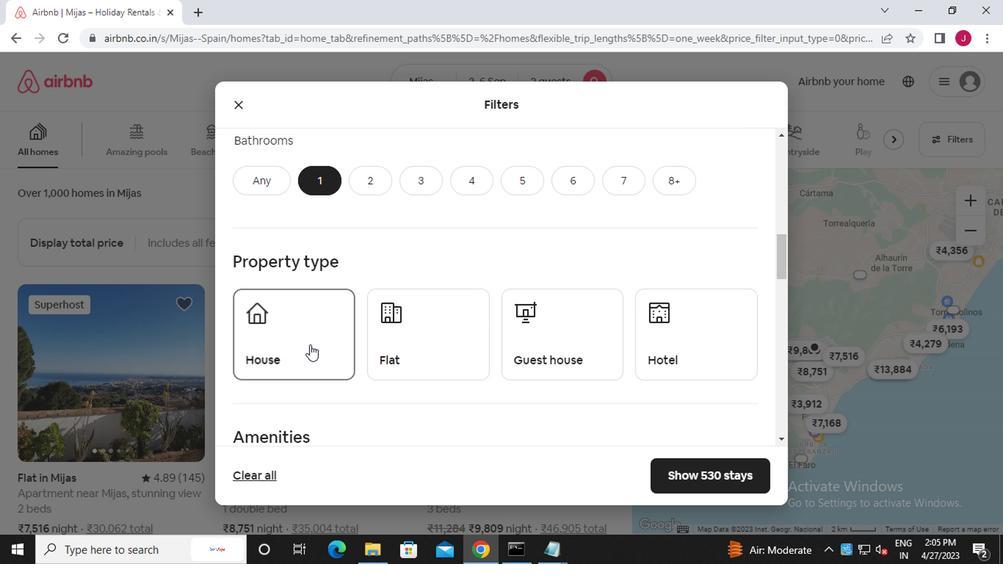 
Action: Mouse pressed left at (402, 346)
Screenshot: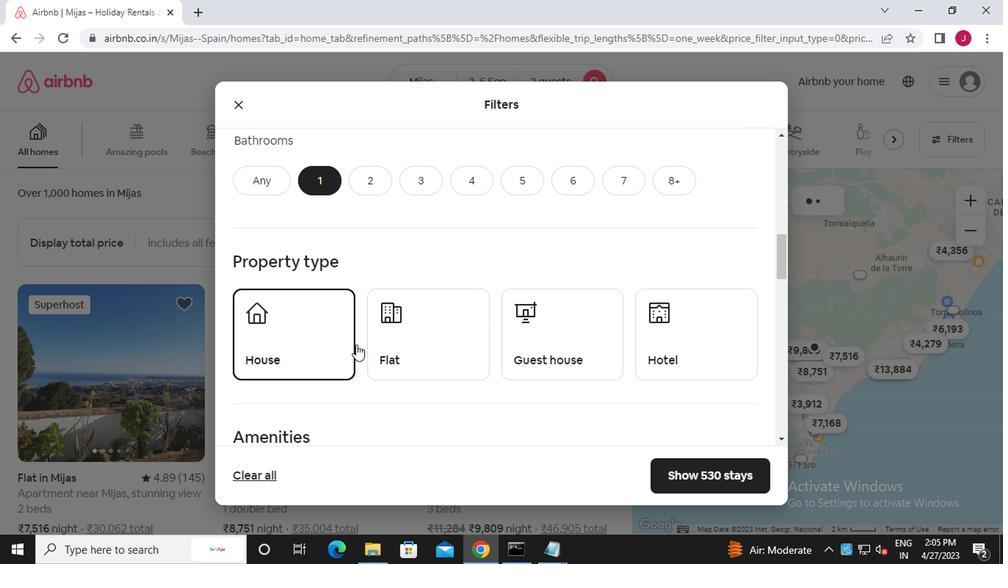 
Action: Mouse moved to (519, 358)
Screenshot: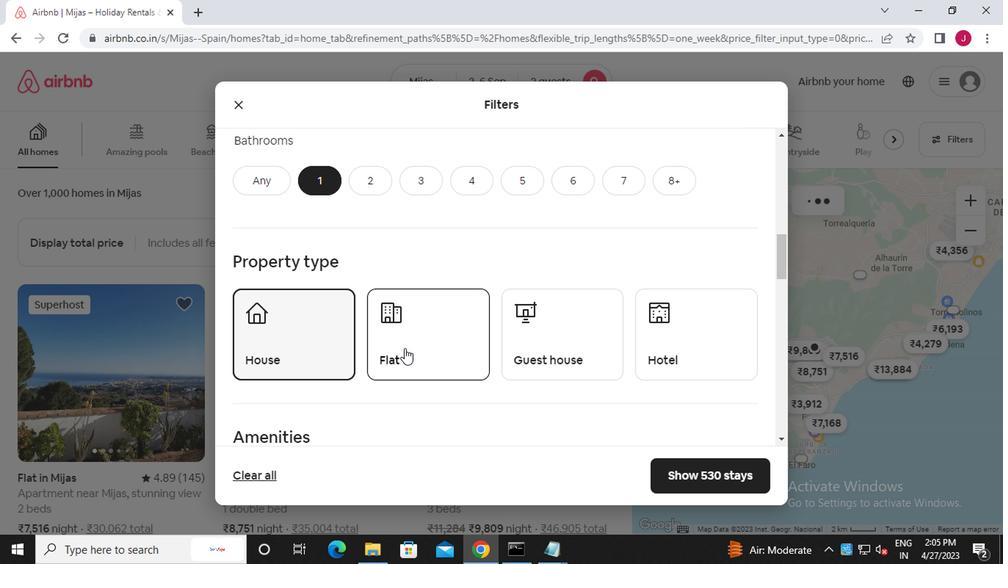 
Action: Mouse pressed left at (519, 358)
Screenshot: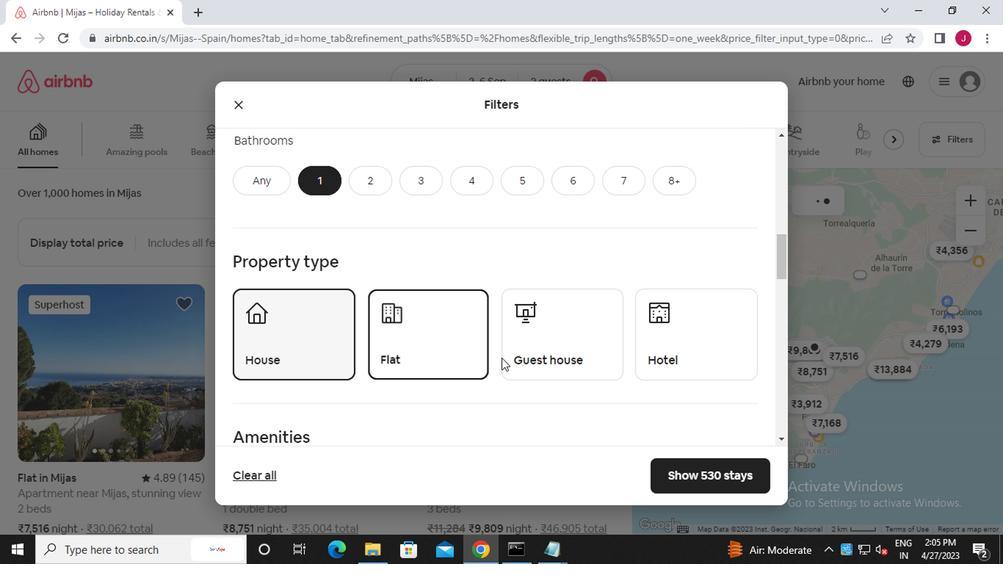
Action: Mouse moved to (667, 350)
Screenshot: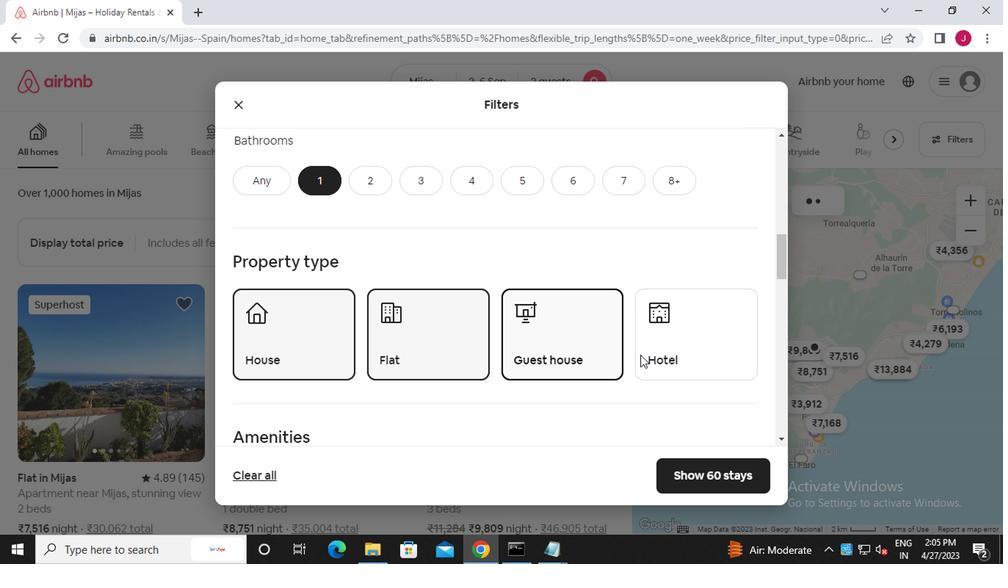 
Action: Mouse pressed left at (667, 350)
Screenshot: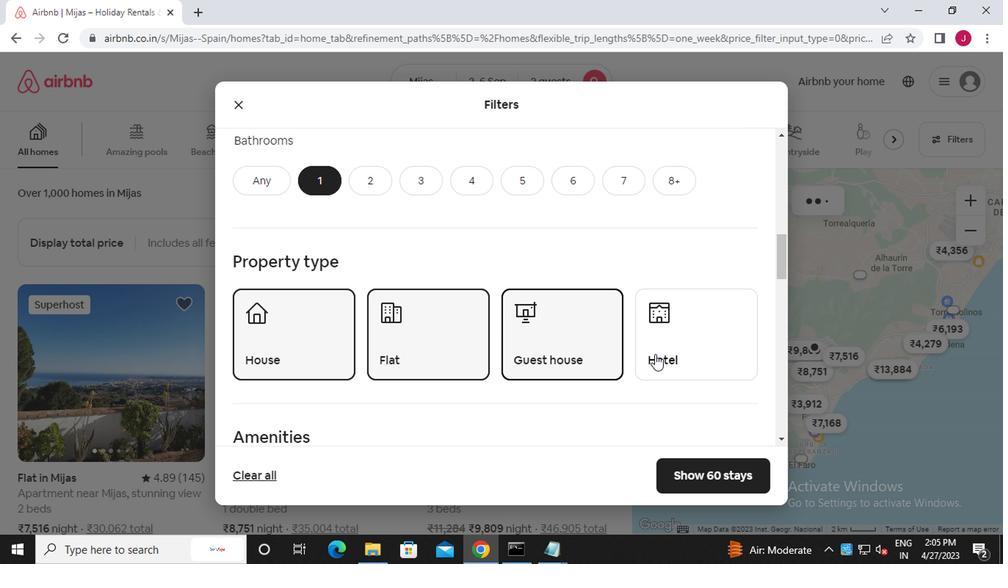 
Action: Mouse moved to (663, 348)
Screenshot: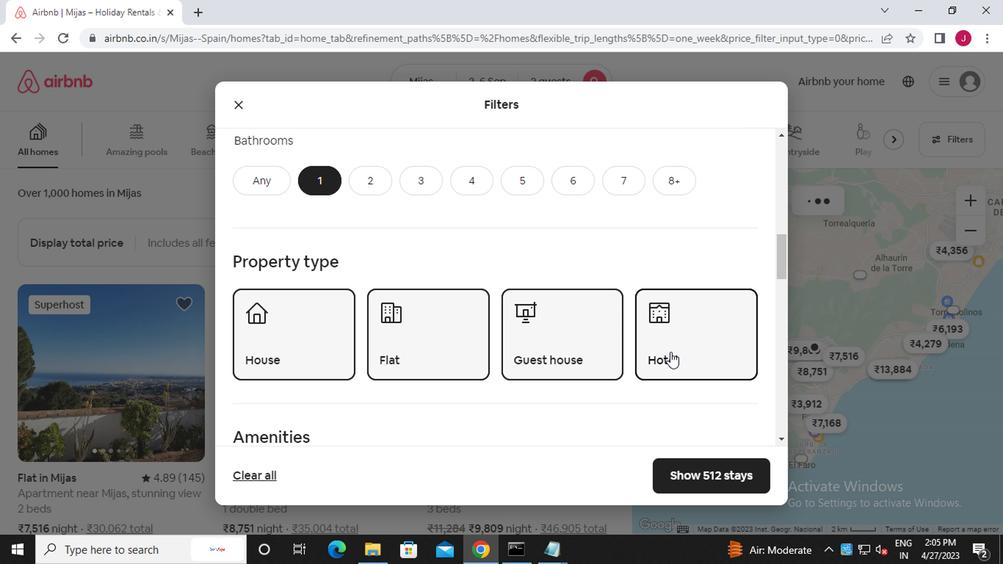 
Action: Mouse scrolled (663, 348) with delta (0, 0)
Screenshot: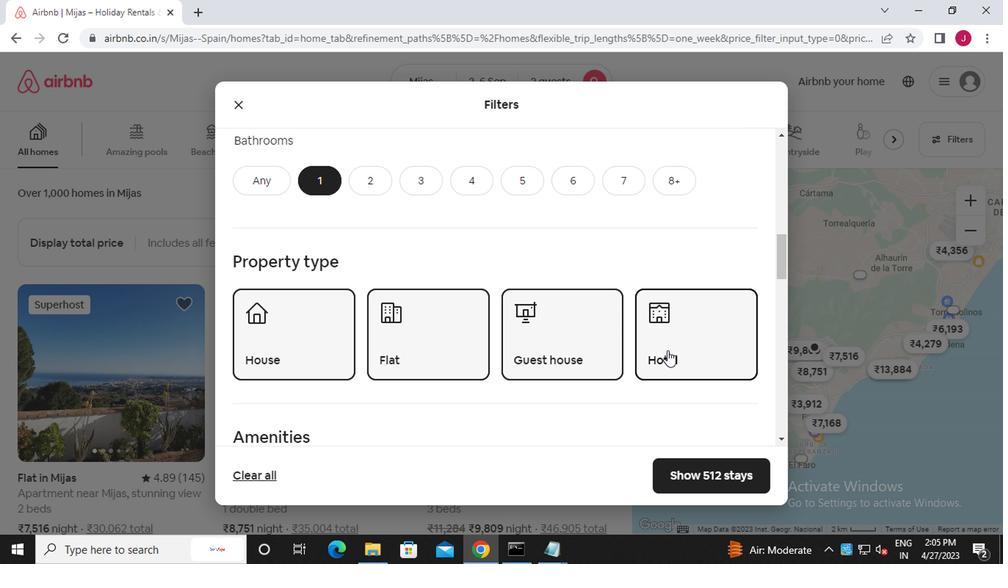 
Action: Mouse scrolled (663, 348) with delta (0, 0)
Screenshot: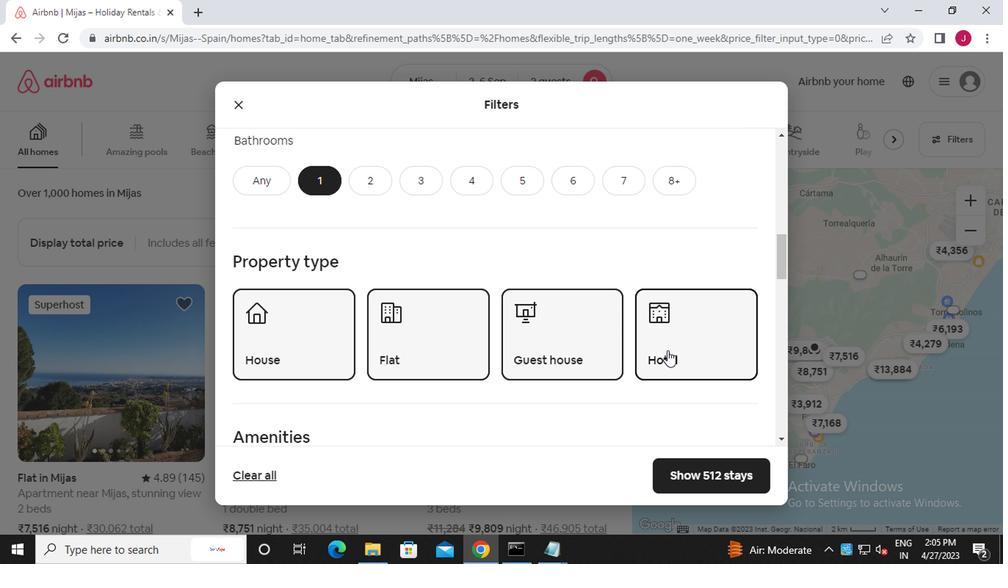 
Action: Mouse scrolled (663, 348) with delta (0, 0)
Screenshot: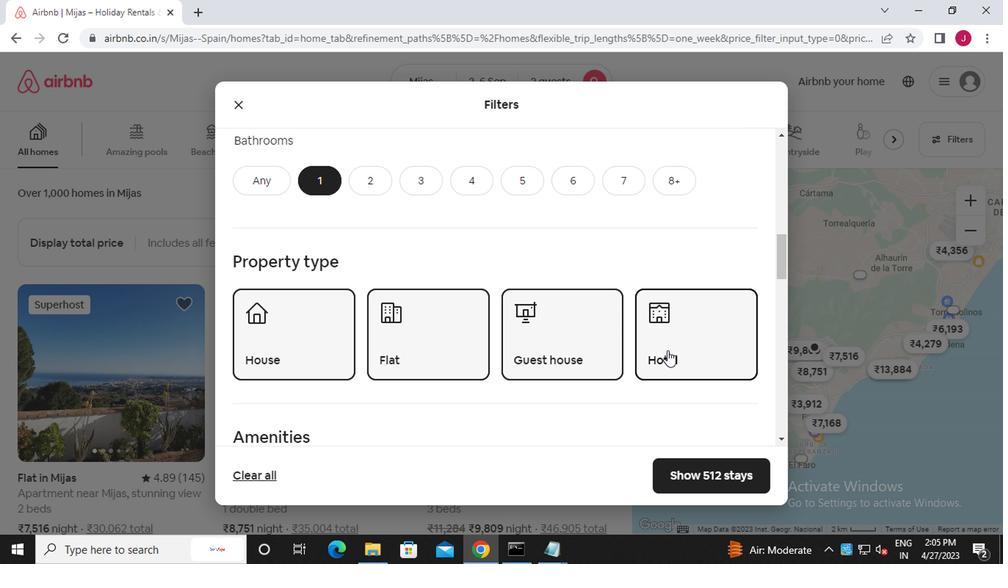 
Action: Mouse scrolled (663, 348) with delta (0, 0)
Screenshot: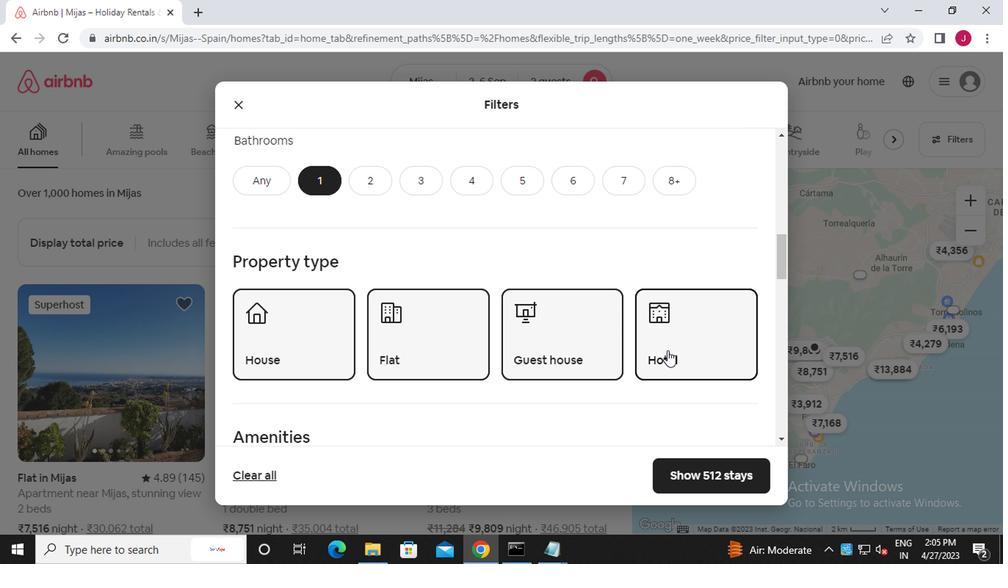 
Action: Mouse scrolled (663, 348) with delta (0, 0)
Screenshot: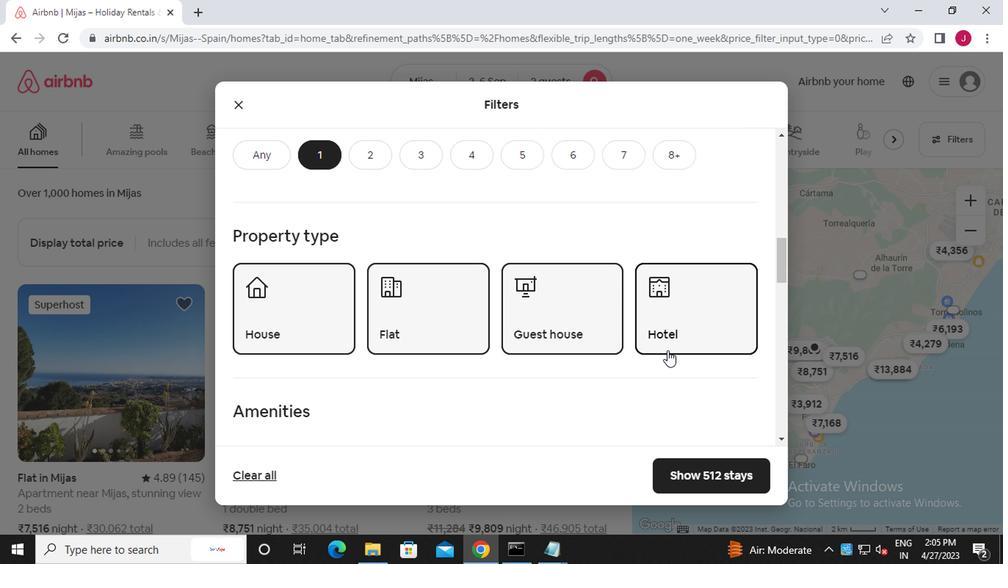 
Action: Mouse moved to (729, 410)
Screenshot: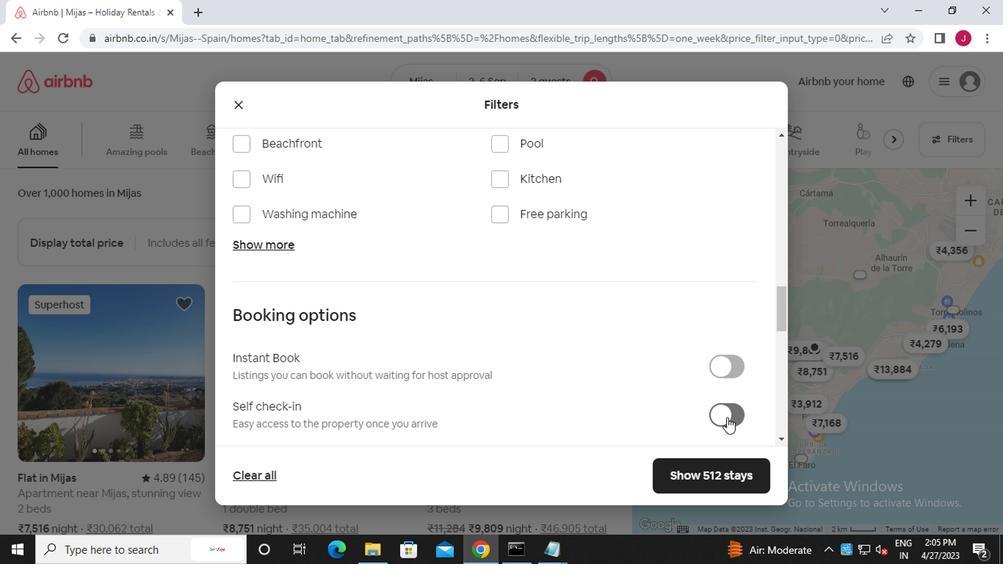 
Action: Mouse pressed left at (729, 410)
Screenshot: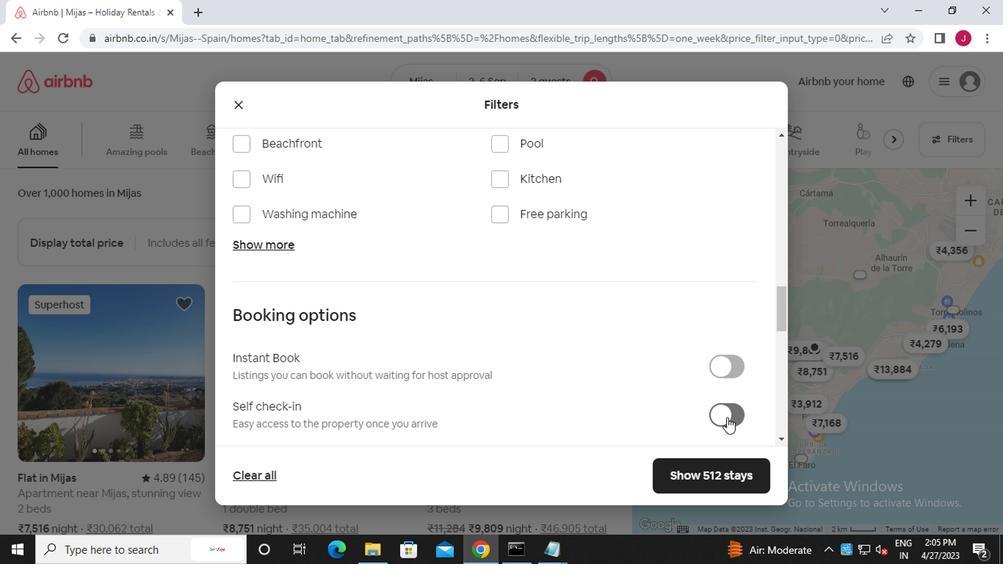 
Action: Mouse moved to (492, 364)
Screenshot: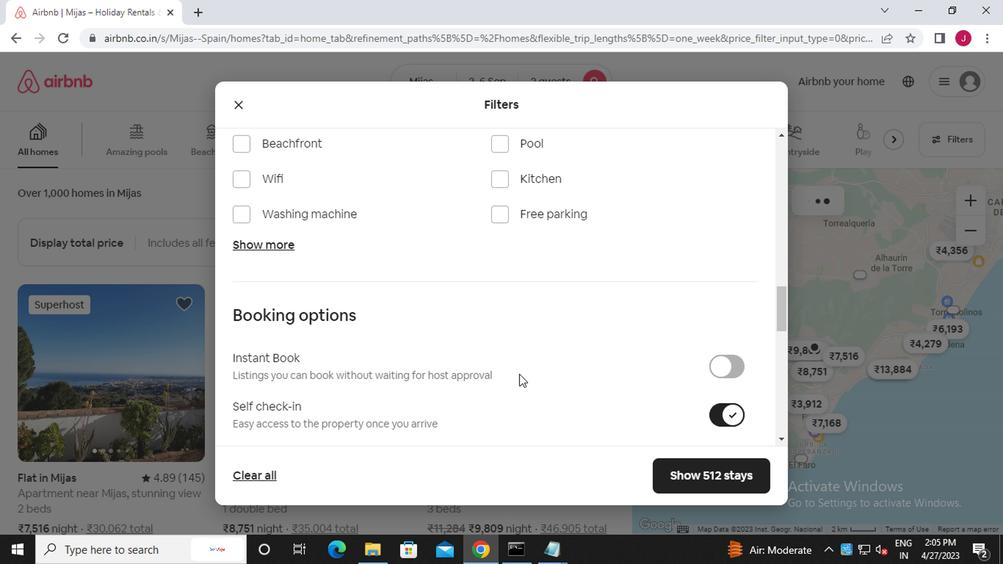 
Action: Mouse scrolled (492, 363) with delta (0, -1)
Screenshot: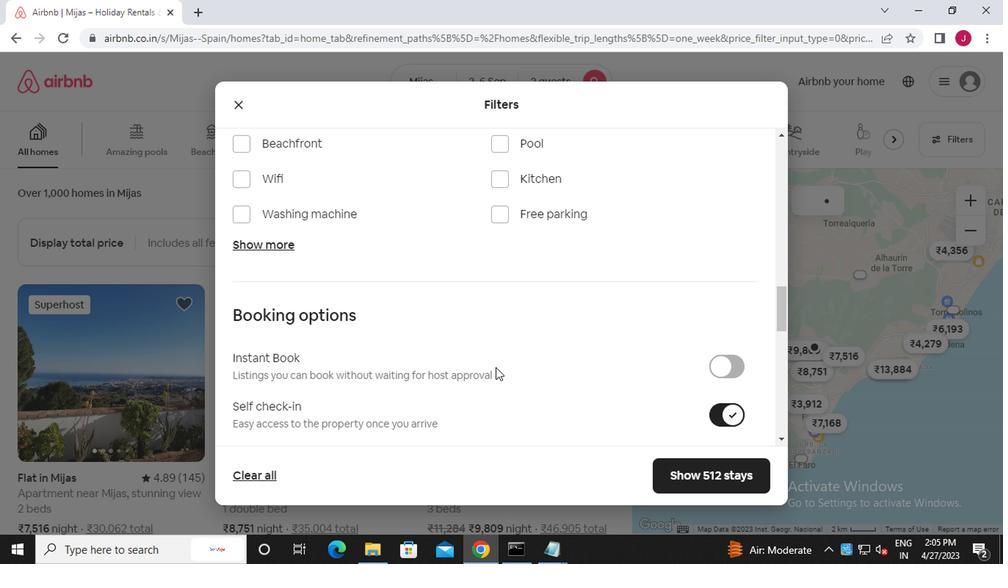 
Action: Mouse scrolled (492, 363) with delta (0, -1)
Screenshot: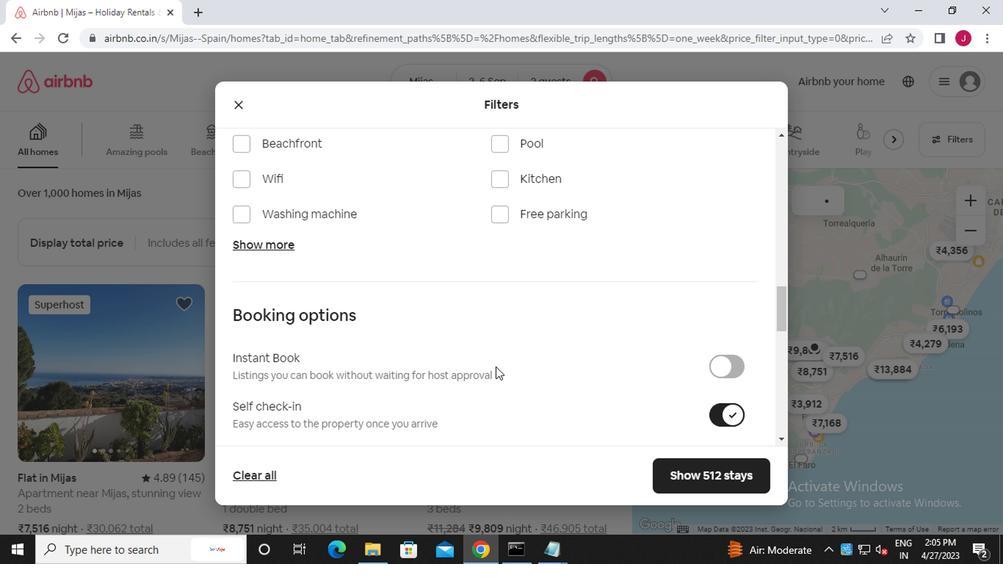 
Action: Mouse scrolled (492, 363) with delta (0, -1)
Screenshot: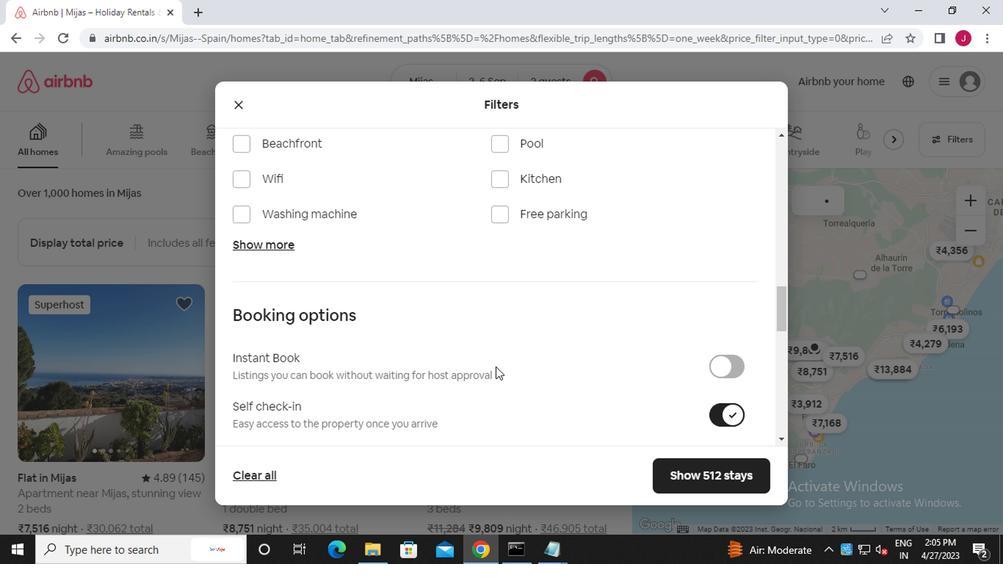 
Action: Mouse scrolled (492, 363) with delta (0, -1)
Screenshot: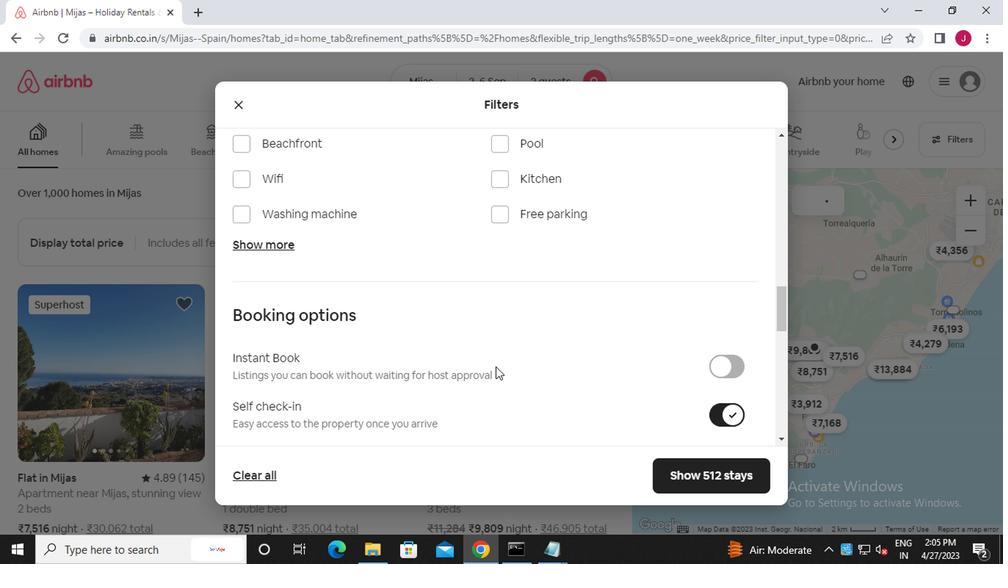 
Action: Mouse scrolled (492, 363) with delta (0, -1)
Screenshot: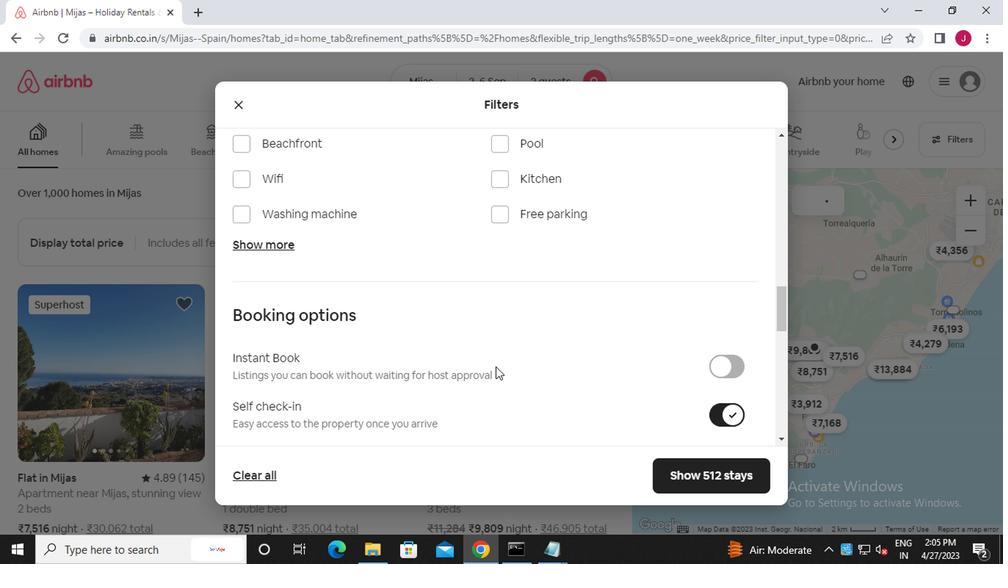 
Action: Mouse scrolled (492, 363) with delta (0, -1)
Screenshot: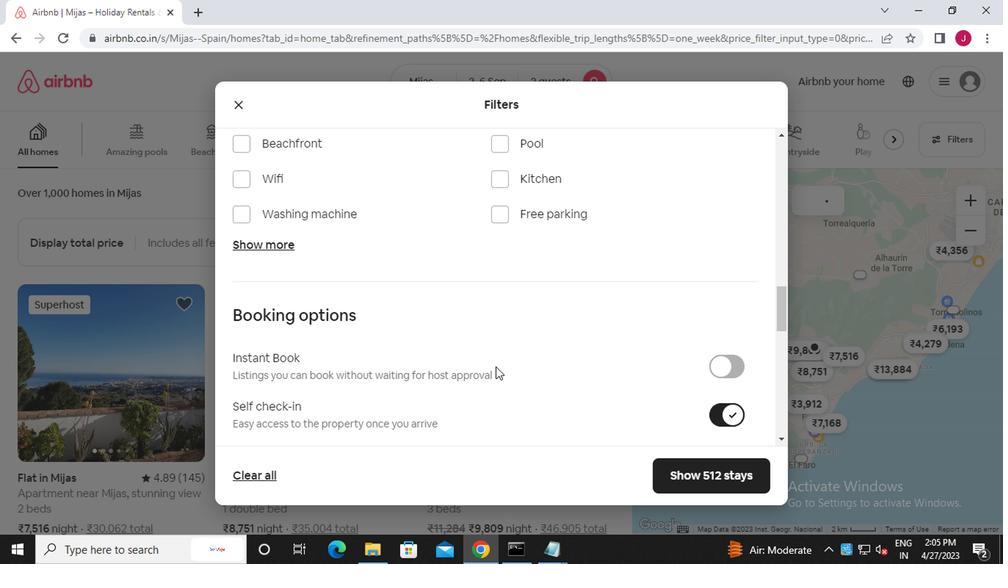 
Action: Mouse scrolled (492, 363) with delta (0, -1)
Screenshot: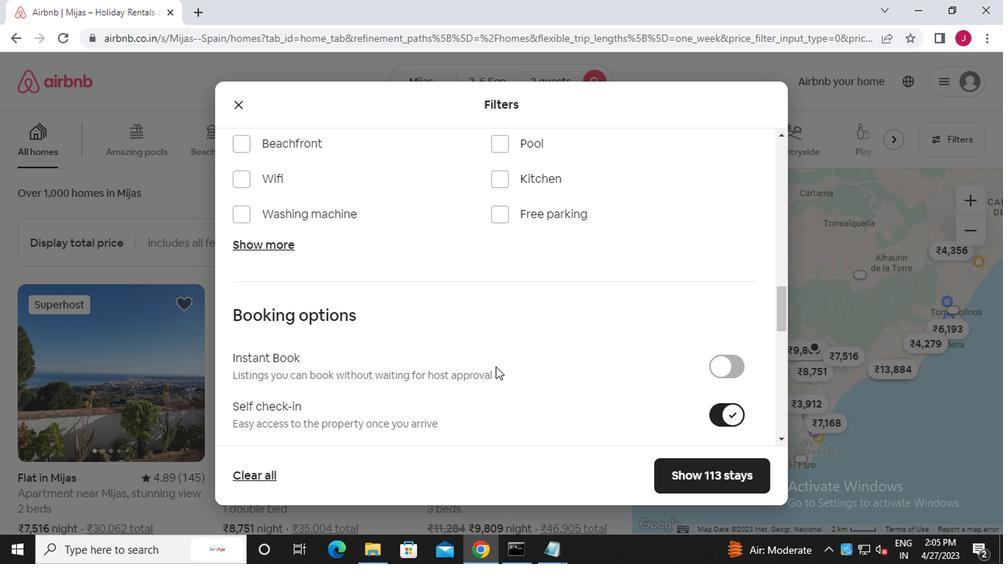 
Action: Mouse moved to (276, 352)
Screenshot: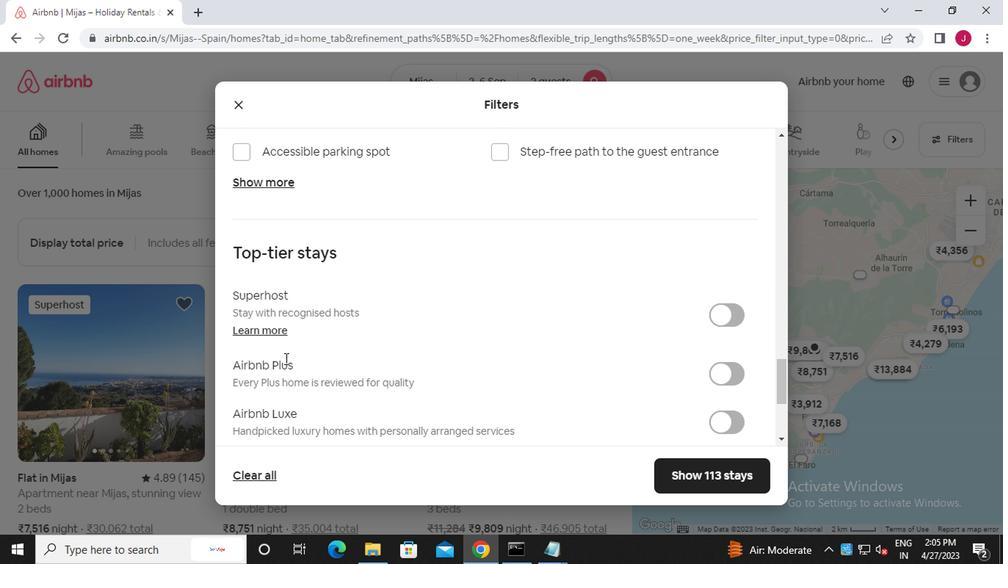 
Action: Mouse scrolled (276, 352) with delta (0, 0)
Screenshot: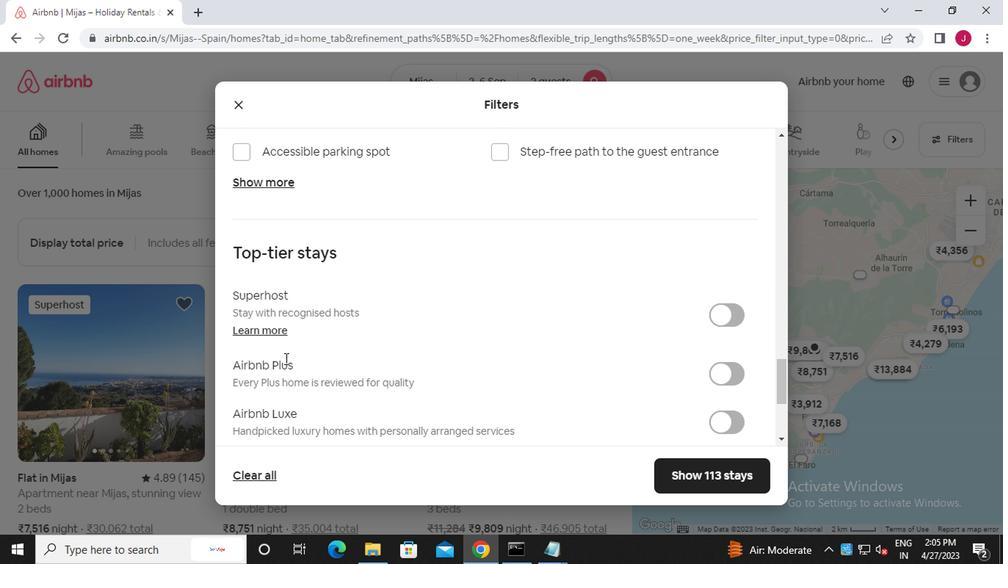 
Action: Mouse moved to (276, 352)
Screenshot: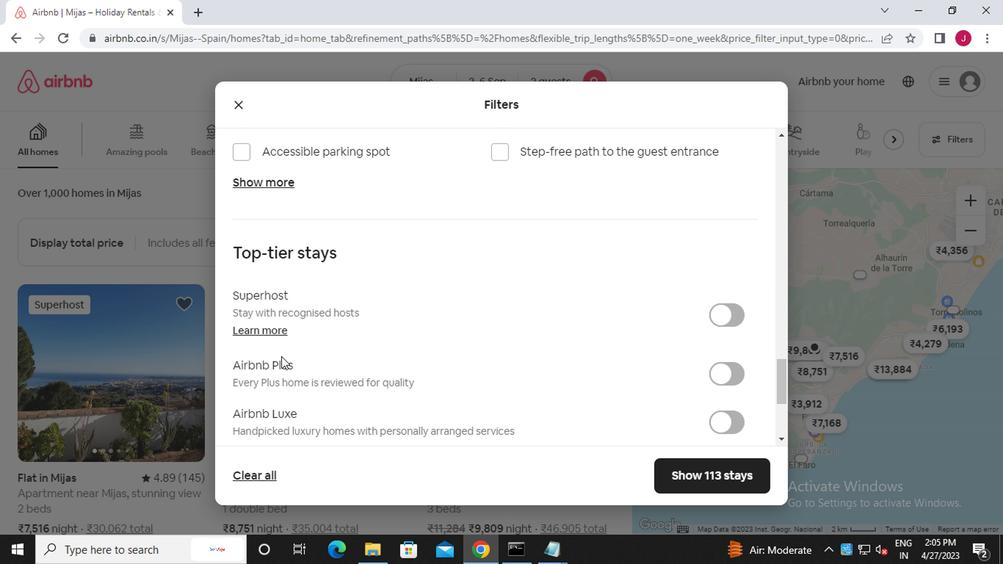 
Action: Mouse scrolled (276, 352) with delta (0, 0)
Screenshot: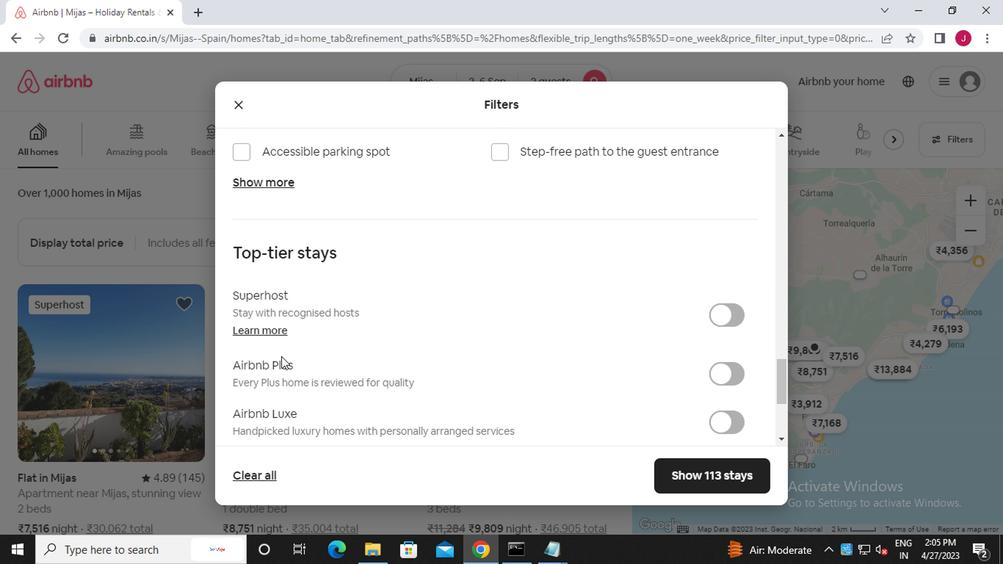 
Action: Mouse moved to (276, 353)
Screenshot: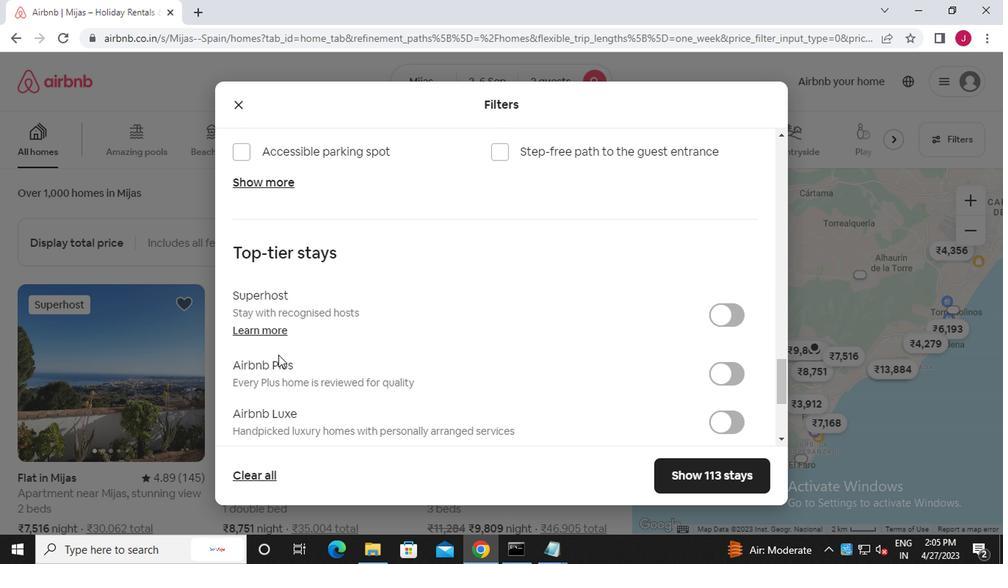 
Action: Mouse scrolled (276, 352) with delta (0, -1)
Screenshot: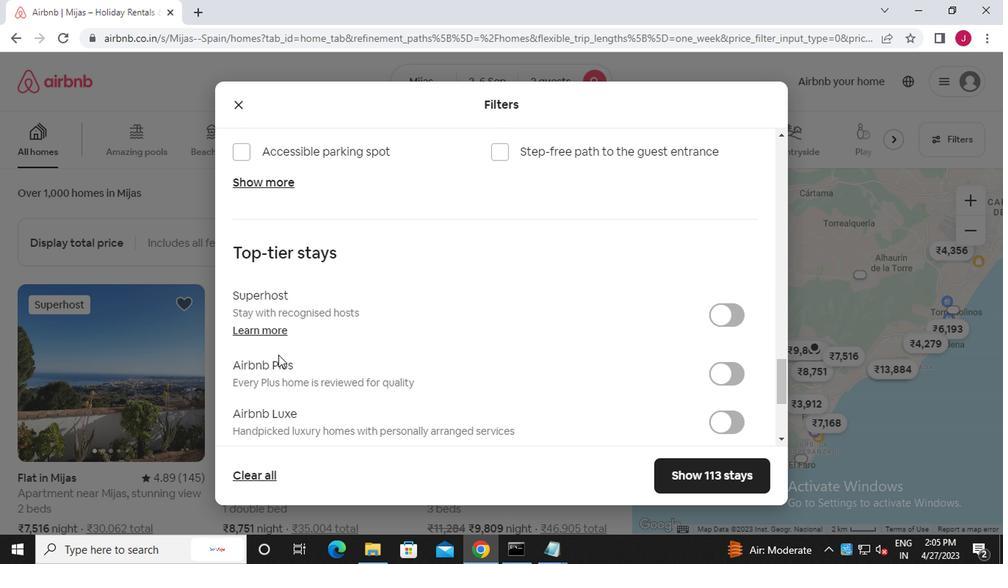 
Action: Mouse scrolled (276, 352) with delta (0, -1)
Screenshot: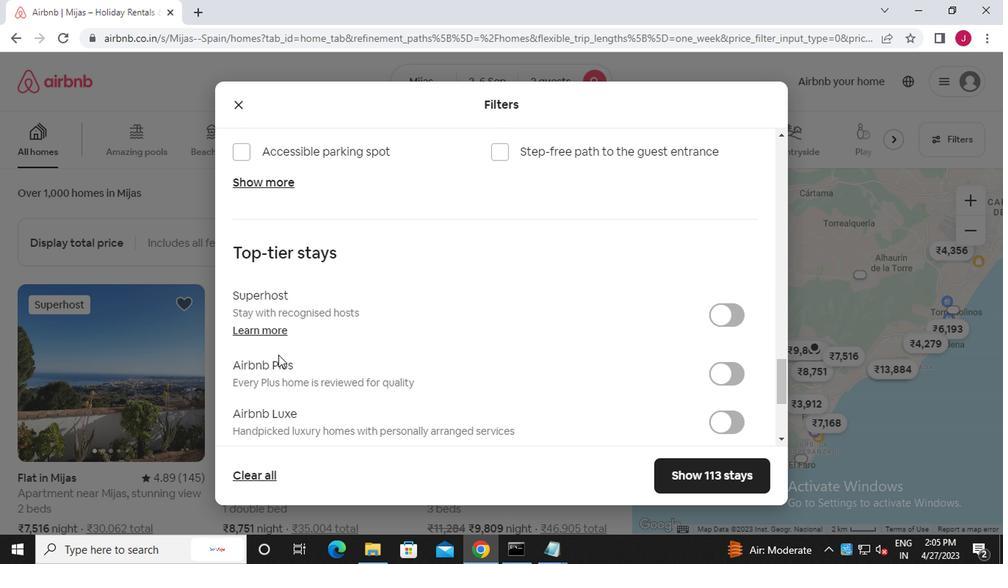 
Action: Mouse moved to (276, 353)
Screenshot: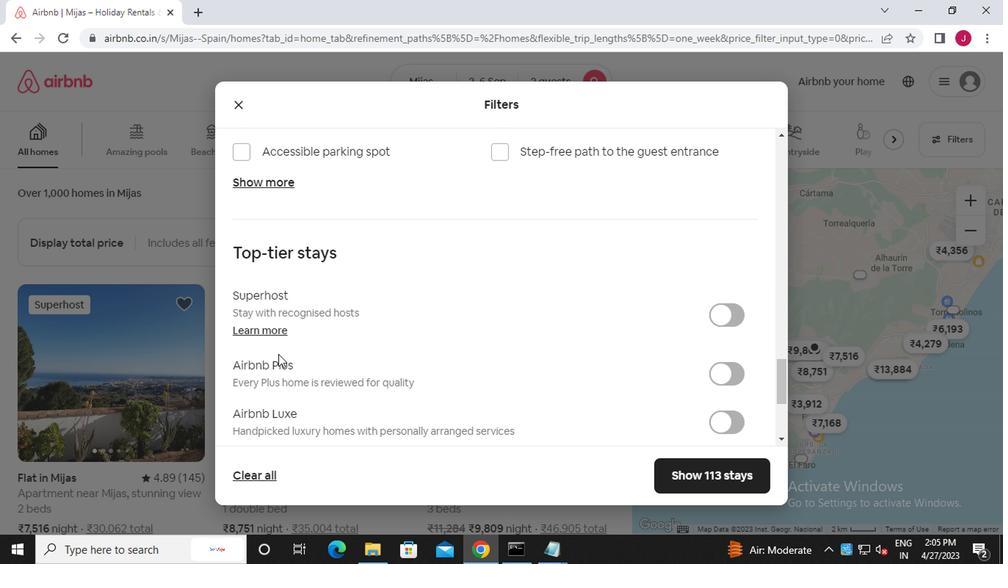 
Action: Mouse scrolled (276, 352) with delta (0, -1)
Screenshot: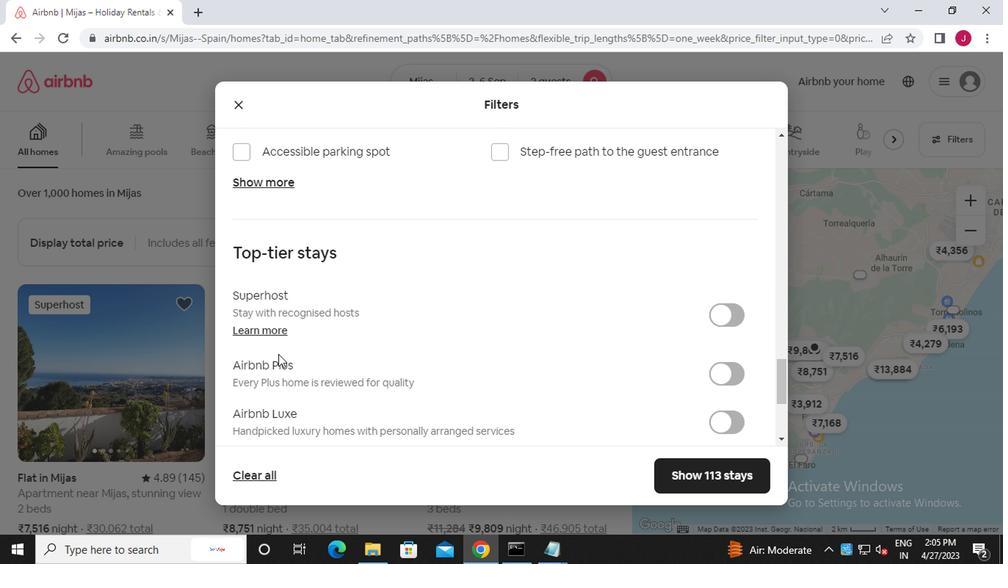 
Action: Mouse moved to (239, 338)
Screenshot: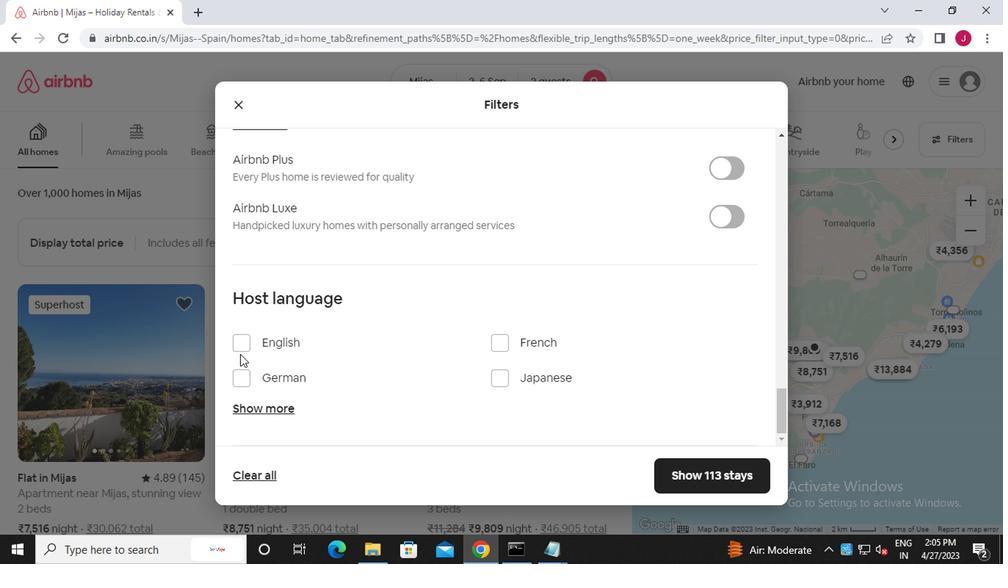 
Action: Mouse pressed left at (239, 338)
Screenshot: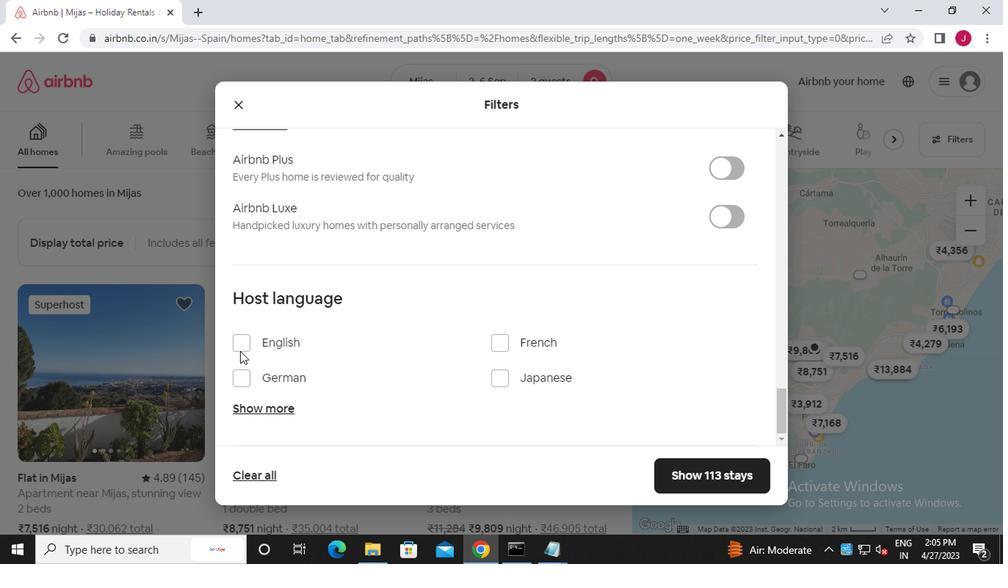 
Action: Mouse moved to (700, 475)
Screenshot: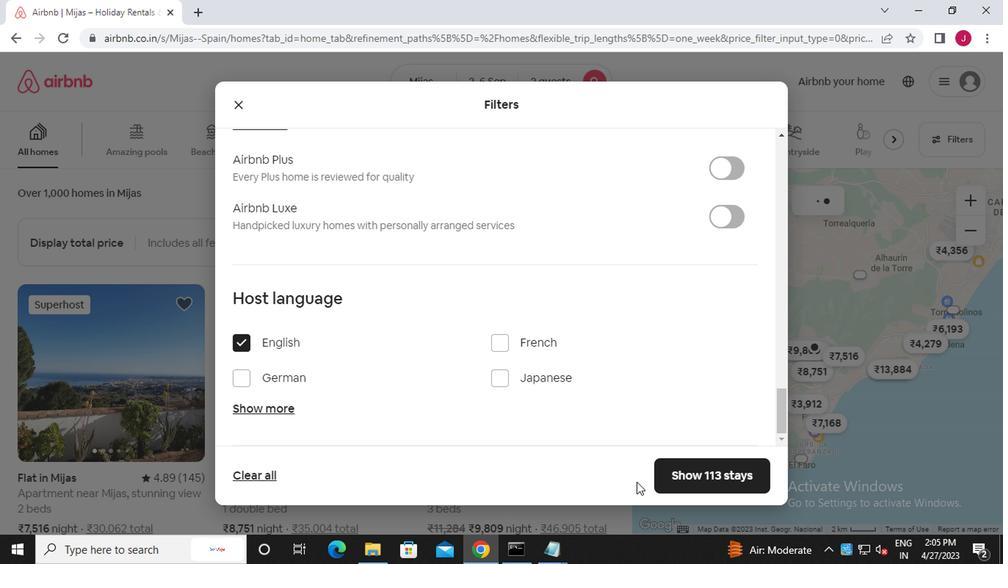 
Action: Mouse pressed left at (700, 475)
Screenshot: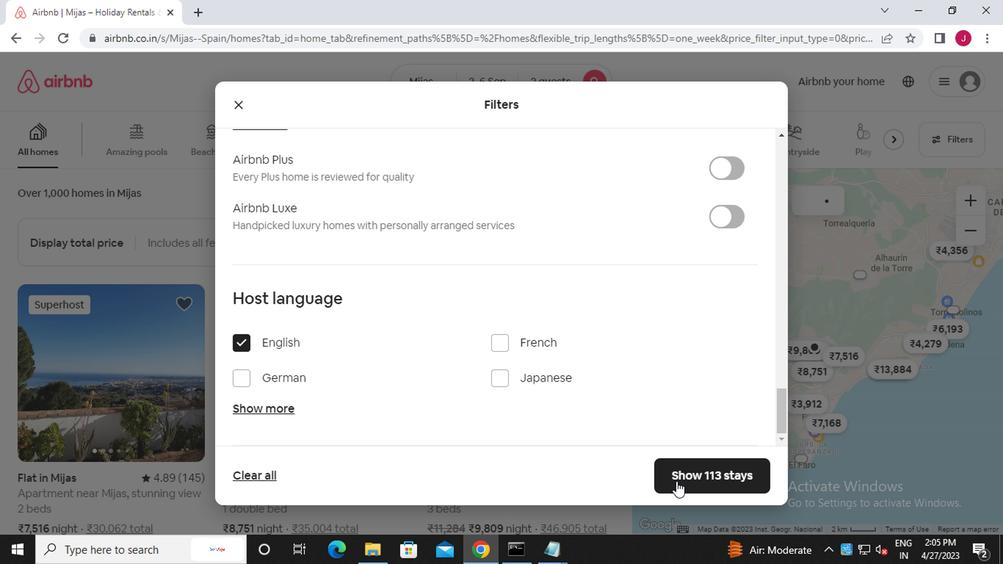 
